 Task: Open Card Card0000000118 in Board Board0000000030 in Workspace WS0000000010 in Trello. Add Member ayush98111@gmail.com to Card Card0000000118 in Board Board0000000030 in Workspace WS0000000010 in Trello. Add Blue Label titled Label0000000118 to Card Card0000000118 in Board Board0000000030 in Workspace WS0000000010 in Trello. Add Checklist CL0000000118 to Card Card0000000118 in Board Board0000000030 in Workspace WS0000000010 in Trello. Add Dates with Start Date as Sep 01 2023 and Due Date as Sep 30 2023 to Card Card0000000118 in Board Board0000000030 in Workspace WS0000000010 in Trello
Action: Mouse moved to (560, 61)
Screenshot: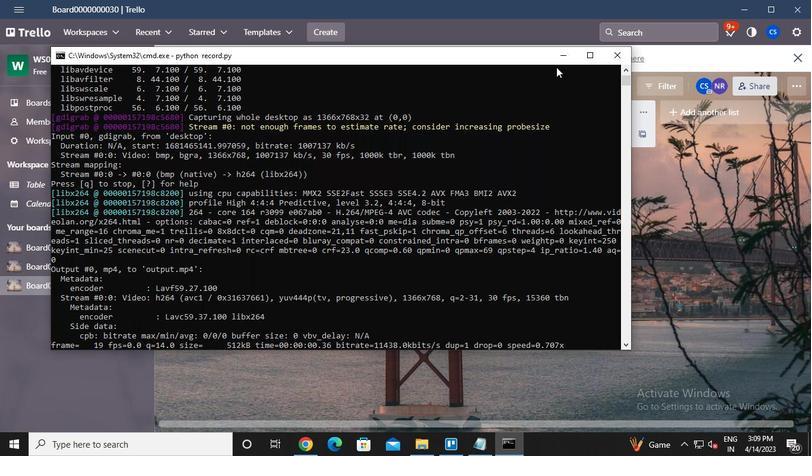 
Action: Mouse pressed left at (560, 61)
Screenshot: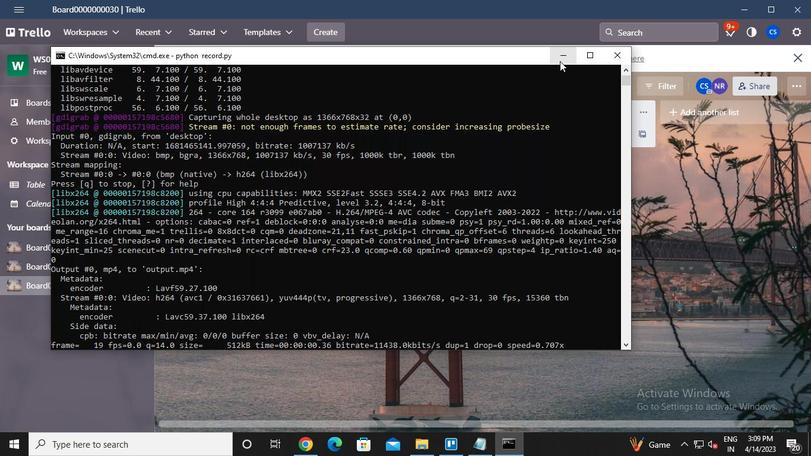
Action: Mouse moved to (251, 210)
Screenshot: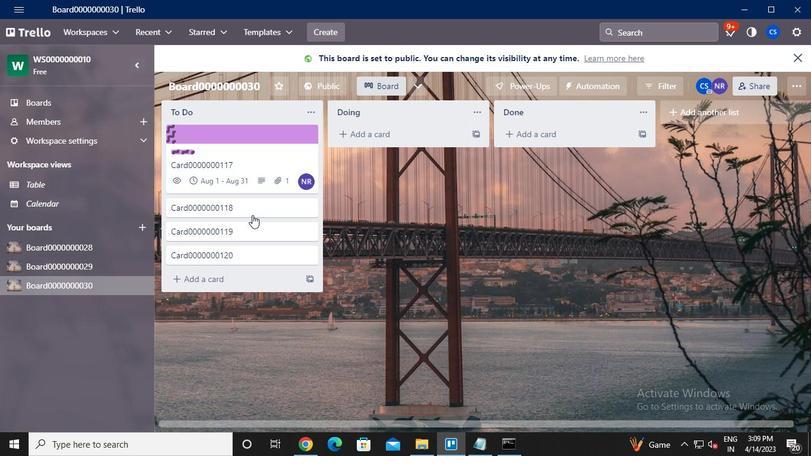 
Action: Mouse pressed left at (251, 210)
Screenshot: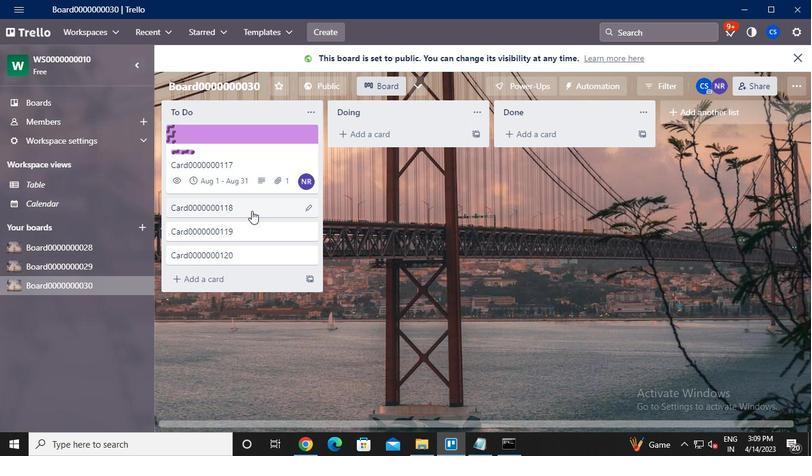 
Action: Mouse moved to (564, 155)
Screenshot: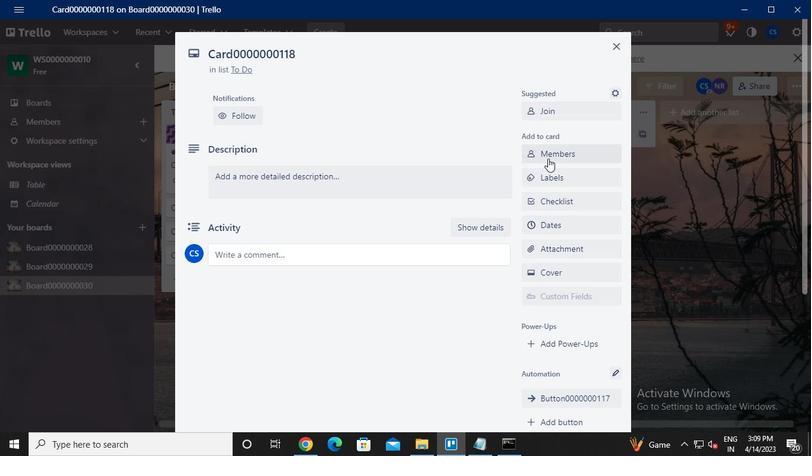 
Action: Mouse pressed left at (564, 155)
Screenshot: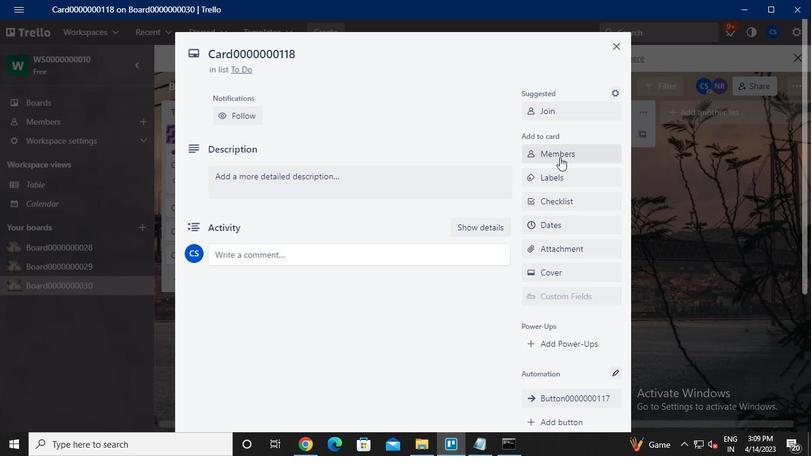 
Action: Mouse moved to (443, 167)
Screenshot: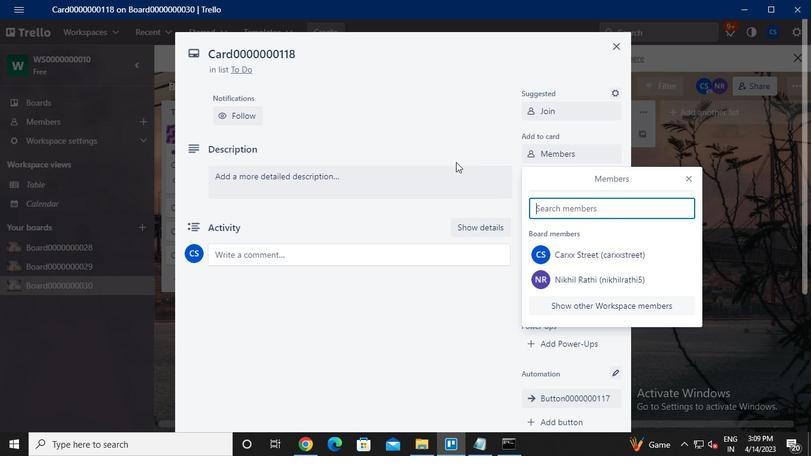 
Action: Keyboard Key.caps_lock
Screenshot: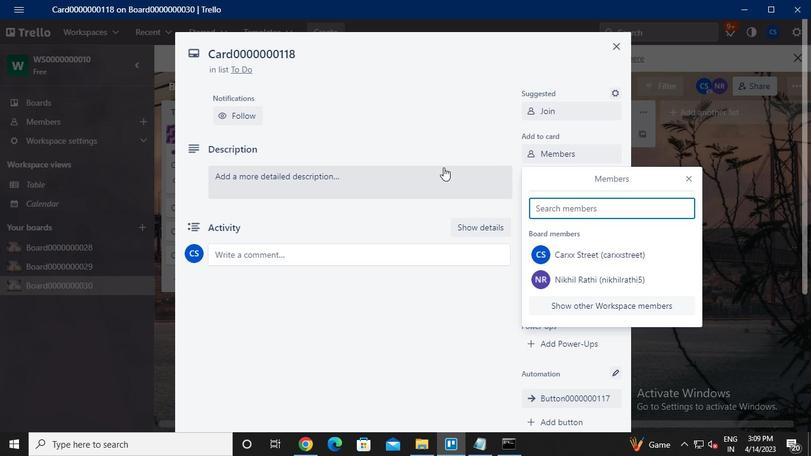 
Action: Keyboard Key.caps_lock
Screenshot: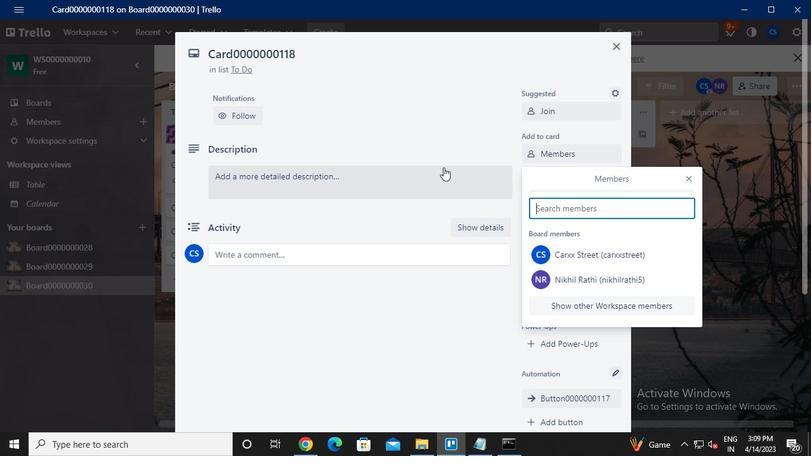 
Action: Keyboard a
Screenshot: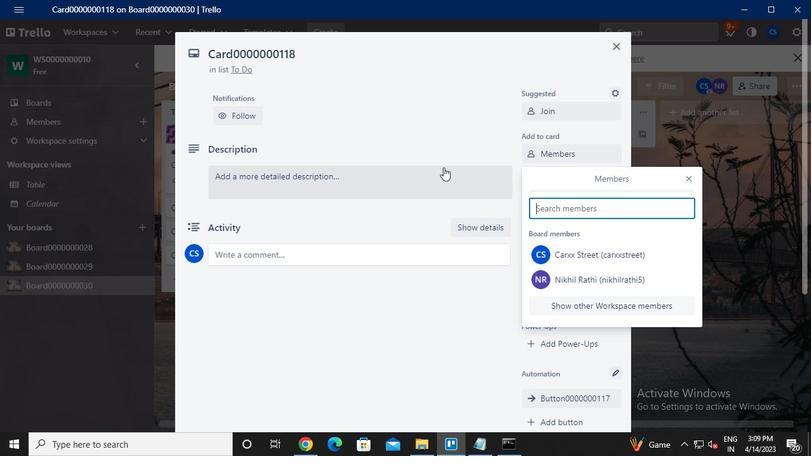 
Action: Keyboard y
Screenshot: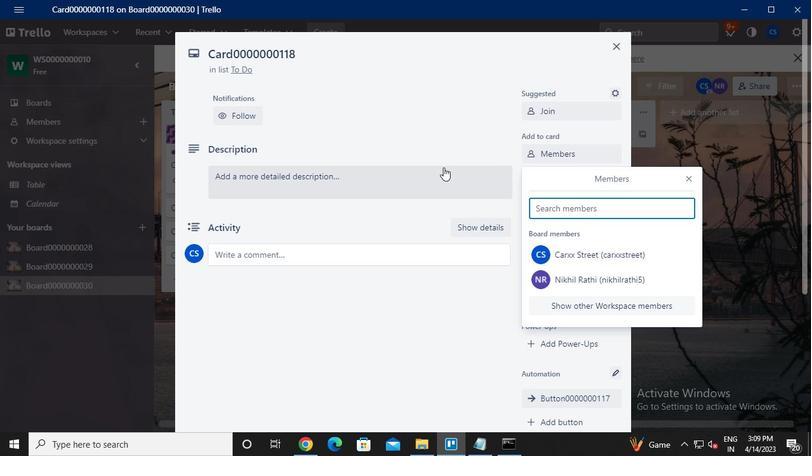 
Action: Keyboard u
Screenshot: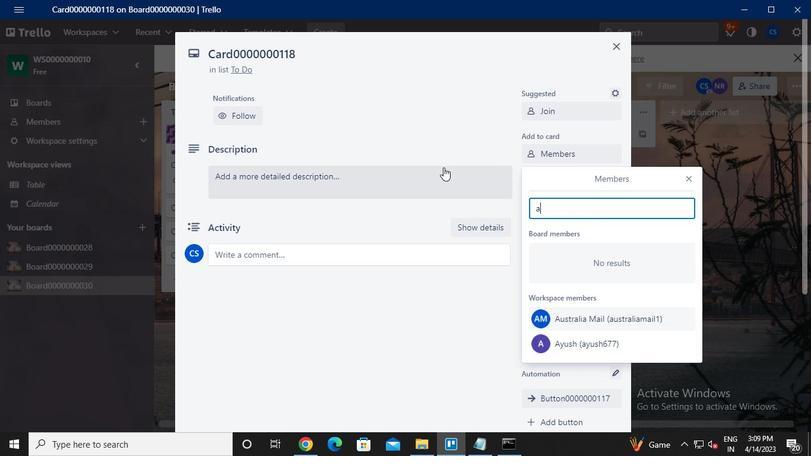 
Action: Keyboard s
Screenshot: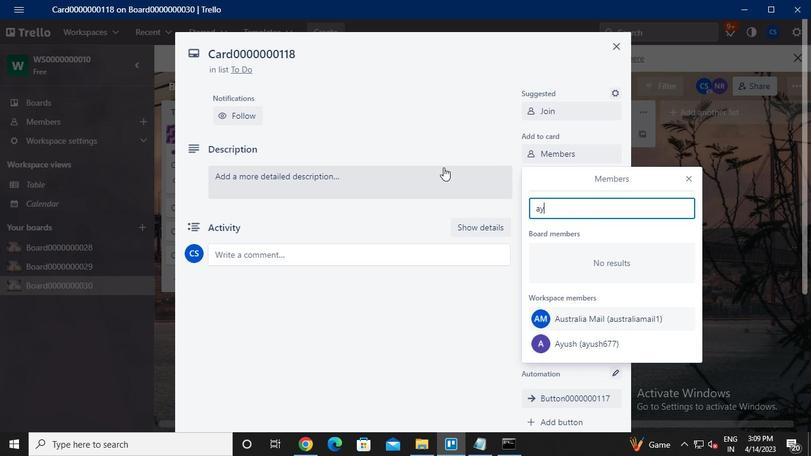 
Action: Keyboard h
Screenshot: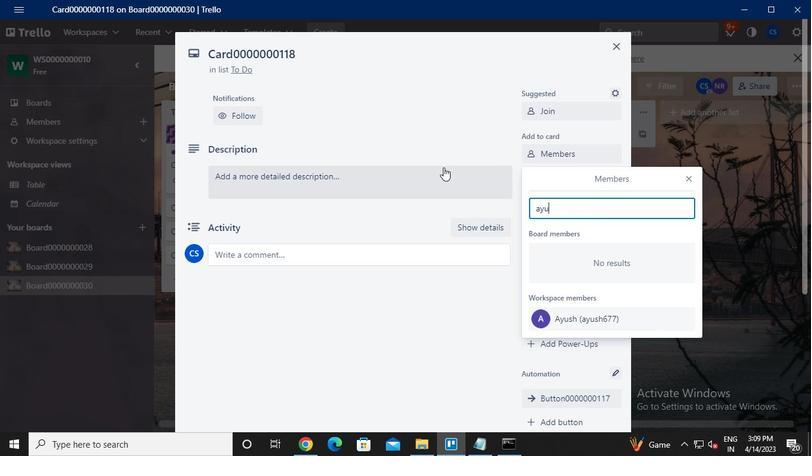 
Action: Keyboard <105>
Screenshot: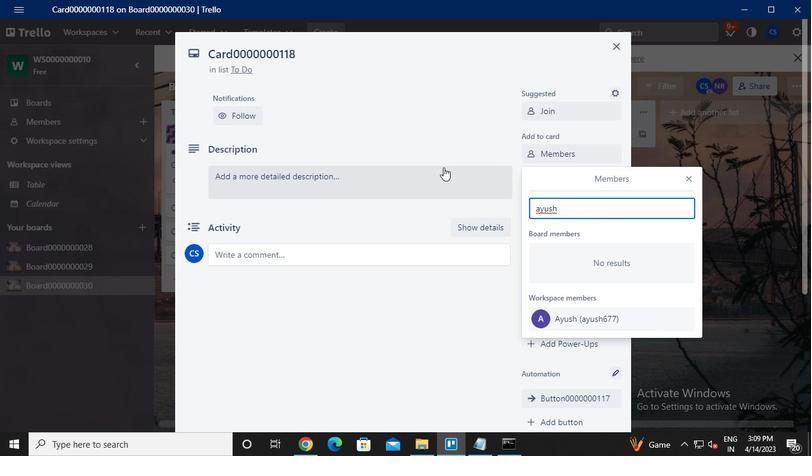 
Action: Keyboard <104>
Screenshot: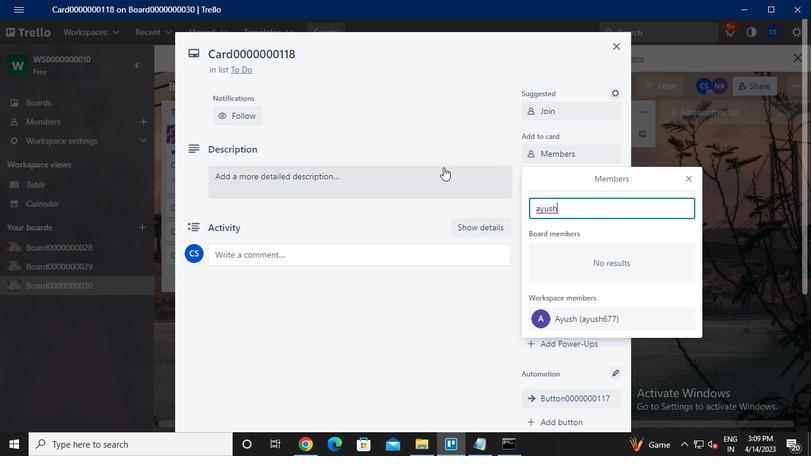 
Action: Keyboard <97>
Screenshot: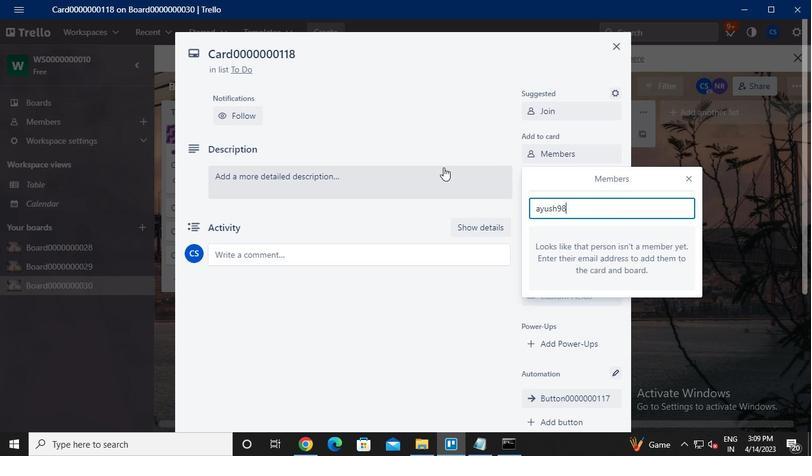 
Action: Keyboard <97>
Screenshot: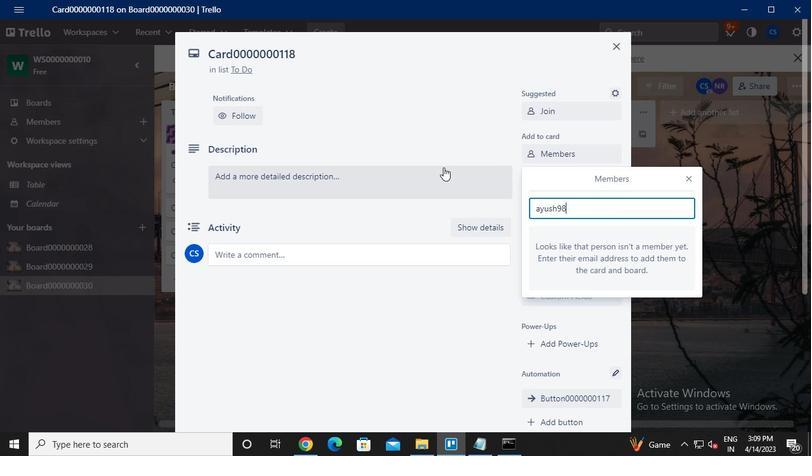 
Action: Keyboard <97>
Screenshot: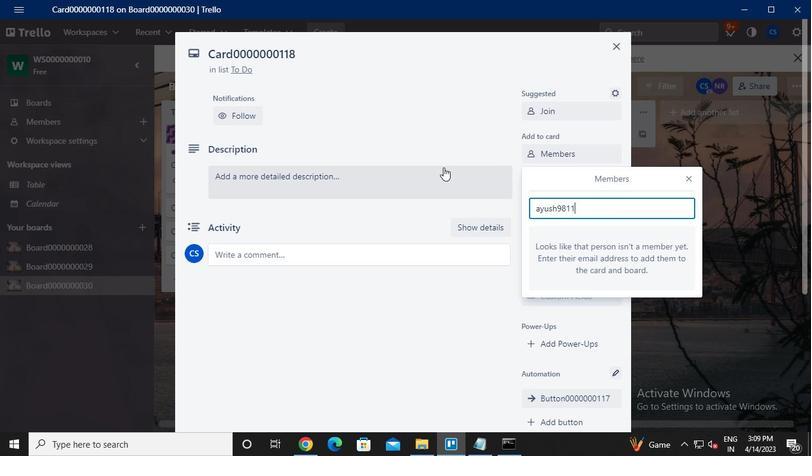 
Action: Keyboard Key.shift
Screenshot: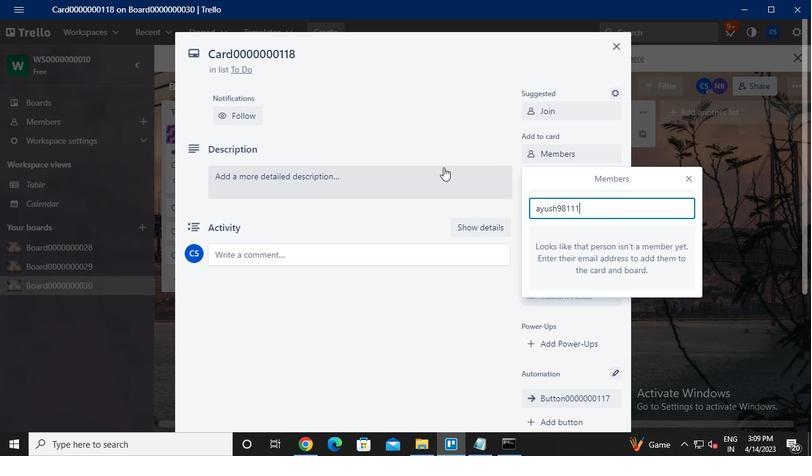 
Action: Keyboard @
Screenshot: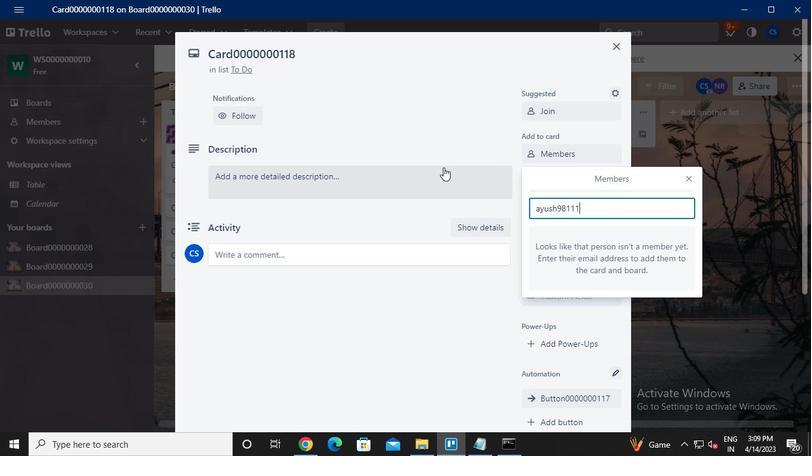 
Action: Keyboard g
Screenshot: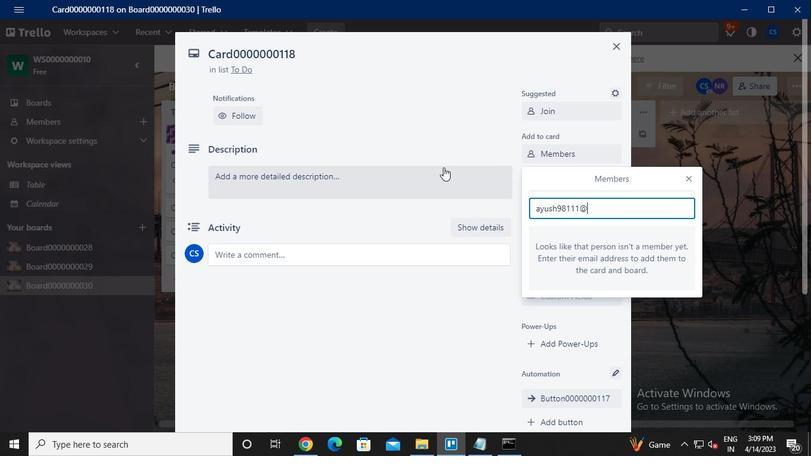 
Action: Keyboard m
Screenshot: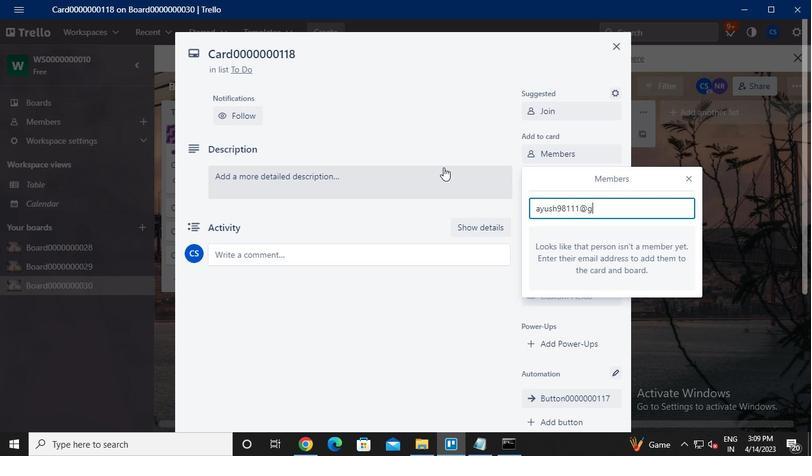 
Action: Keyboard a
Screenshot: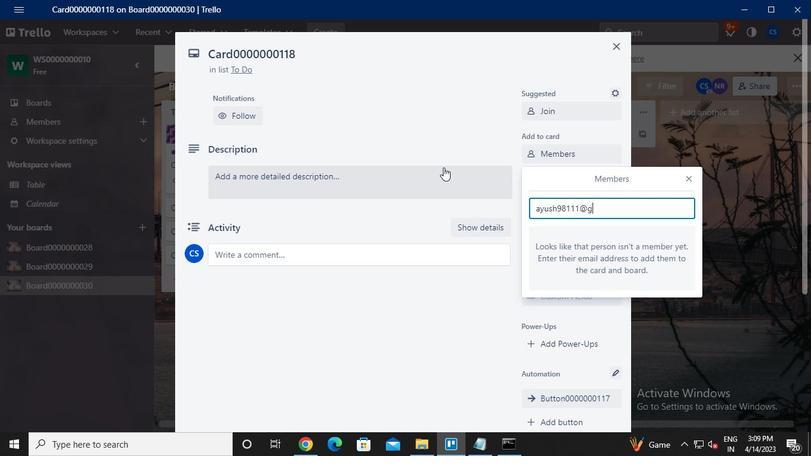 
Action: Keyboard i
Screenshot: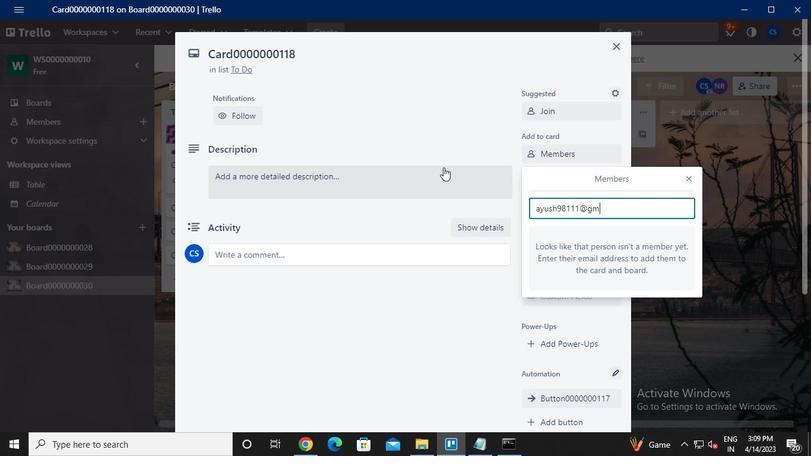 
Action: Keyboard l
Screenshot: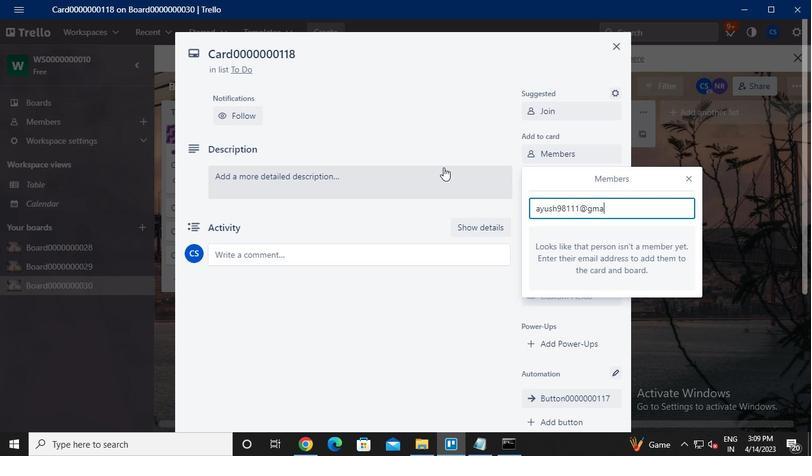 
Action: Keyboard .
Screenshot: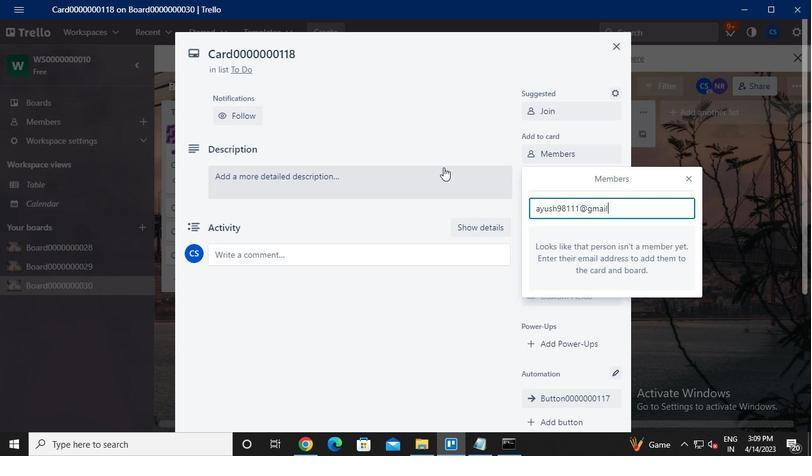 
Action: Keyboard c
Screenshot: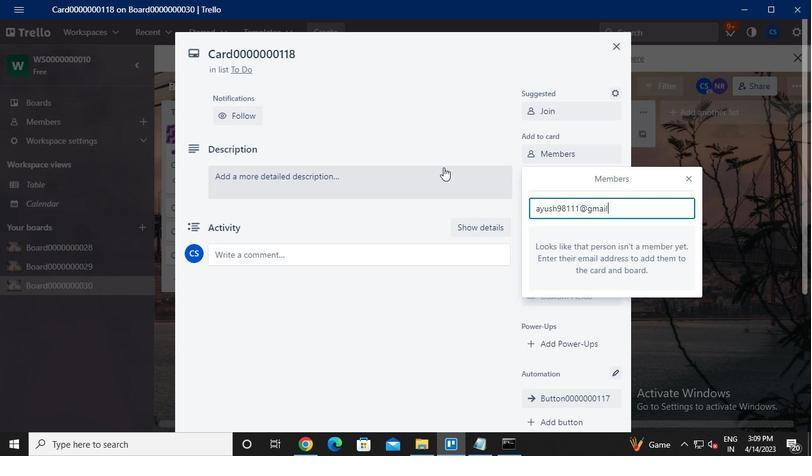 
Action: Keyboard o
Screenshot: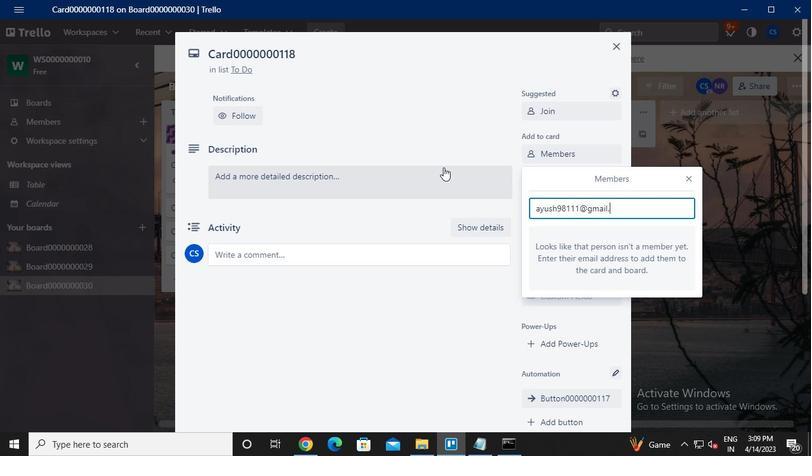 
Action: Keyboard m
Screenshot: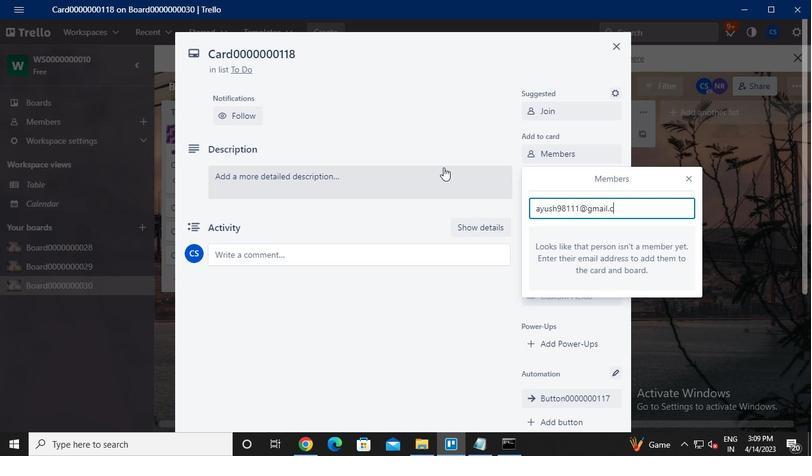 
Action: Mouse moved to (580, 302)
Screenshot: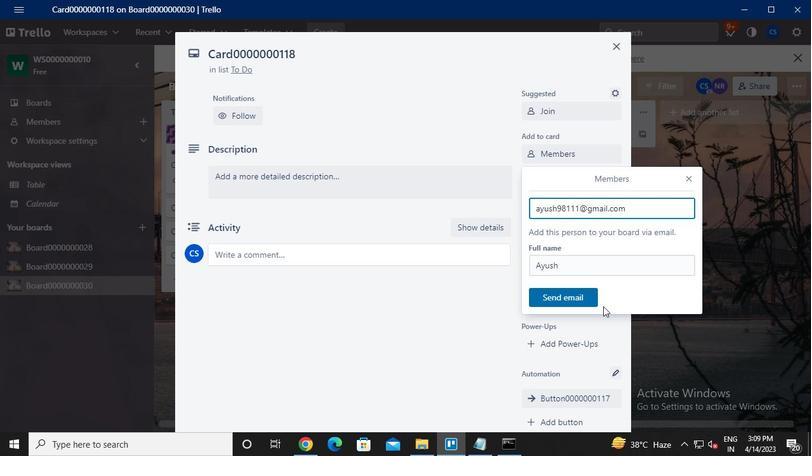 
Action: Mouse pressed left at (580, 302)
Screenshot: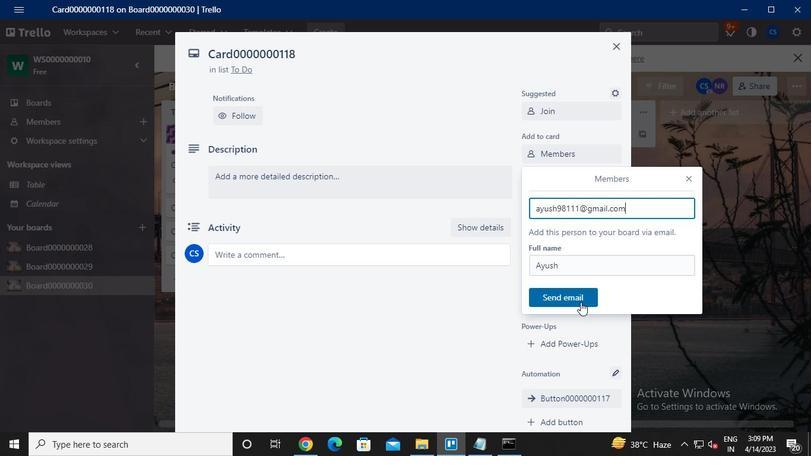 
Action: Mouse moved to (565, 177)
Screenshot: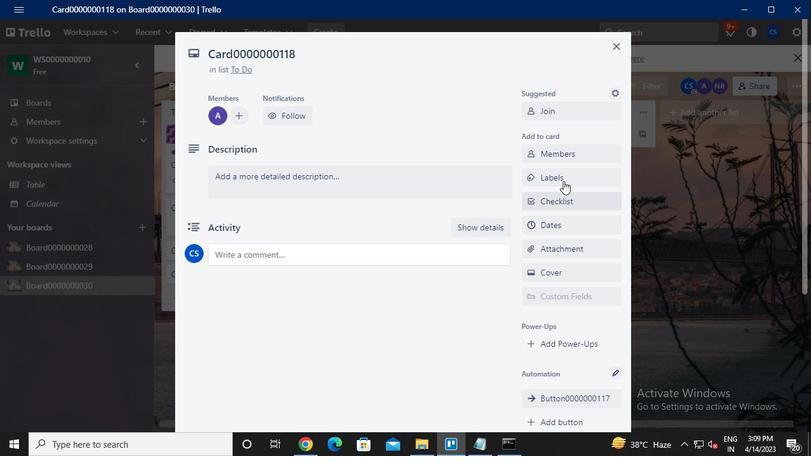 
Action: Mouse pressed left at (565, 177)
Screenshot: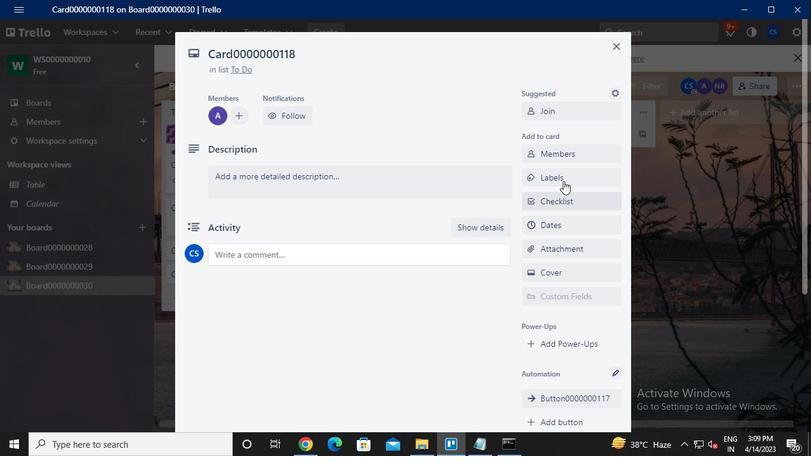 
Action: Mouse moved to (592, 291)
Screenshot: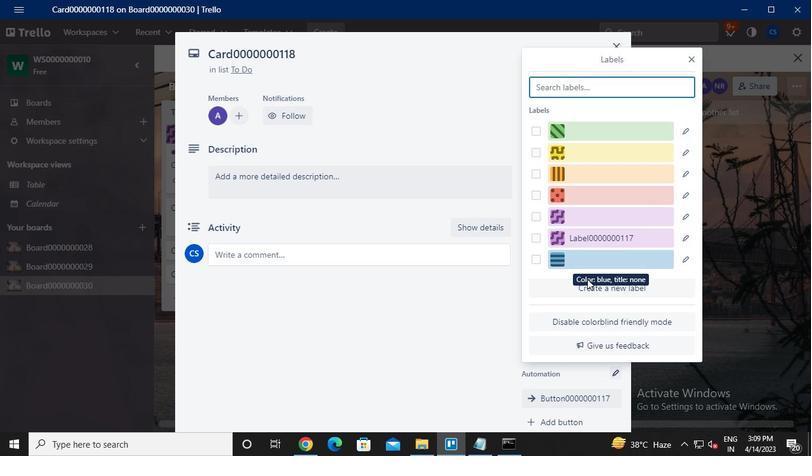 
Action: Mouse pressed left at (592, 291)
Screenshot: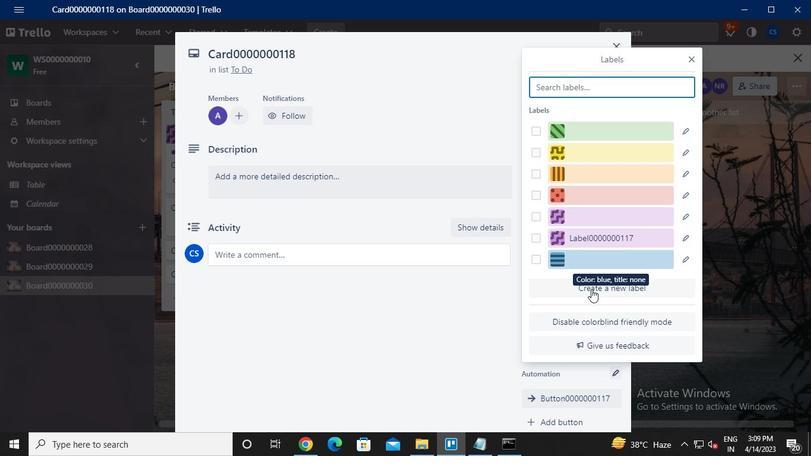 
Action: Mouse moved to (551, 293)
Screenshot: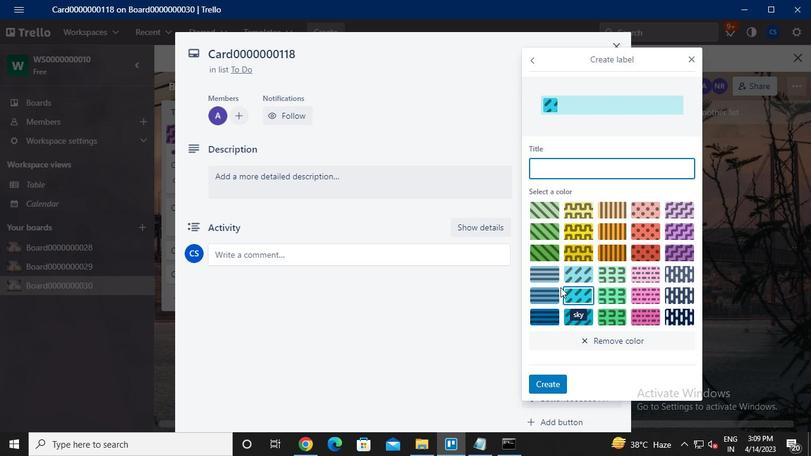 
Action: Mouse pressed left at (551, 293)
Screenshot: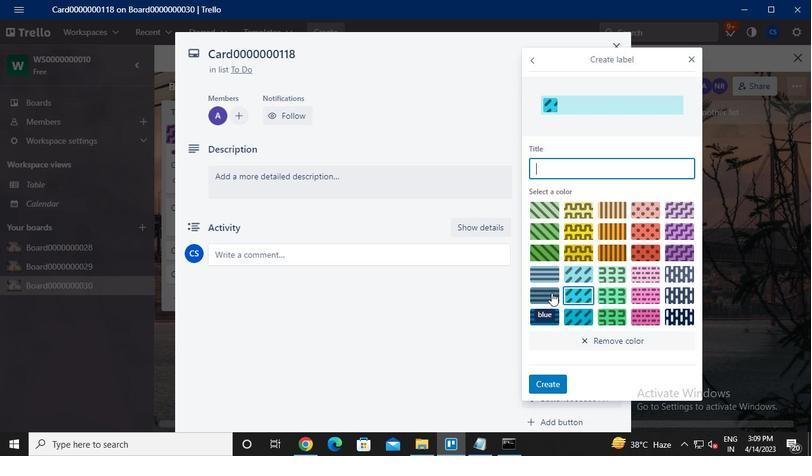 
Action: Mouse moved to (577, 173)
Screenshot: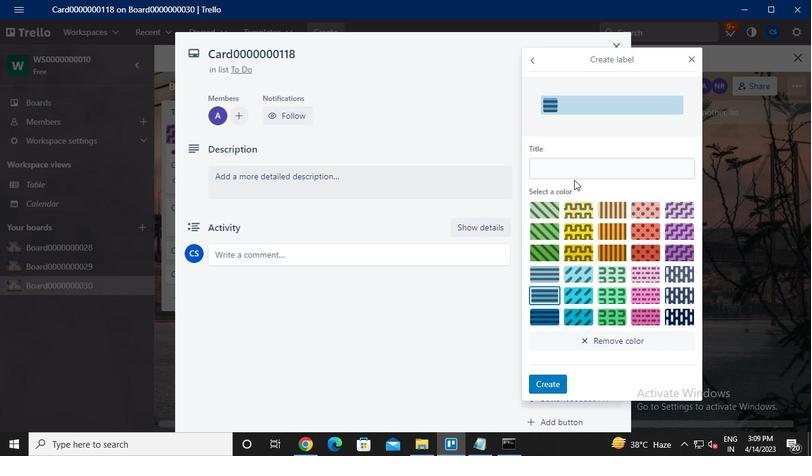 
Action: Mouse pressed left at (577, 173)
Screenshot: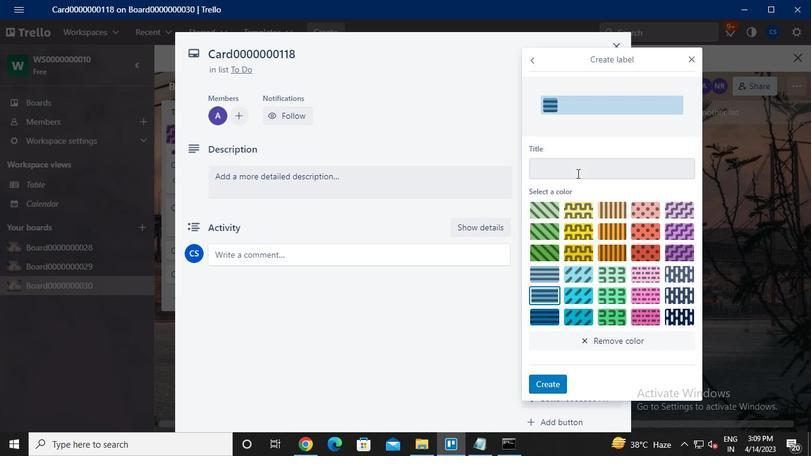 
Action: Keyboard Key.caps_lock
Screenshot: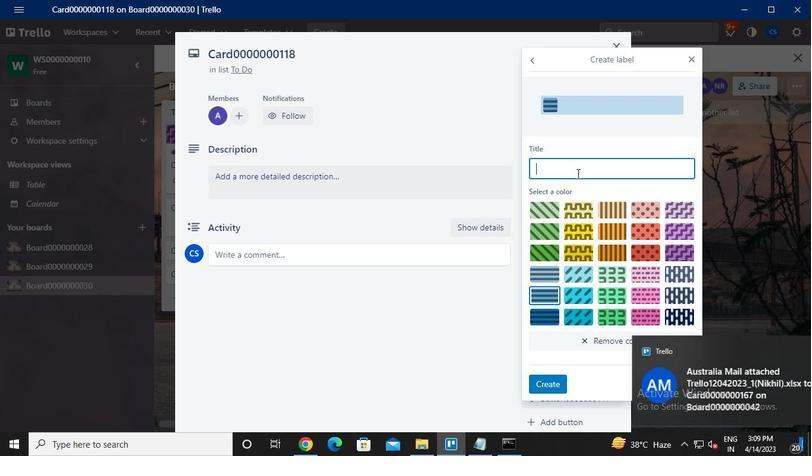 
Action: Keyboard m
Screenshot: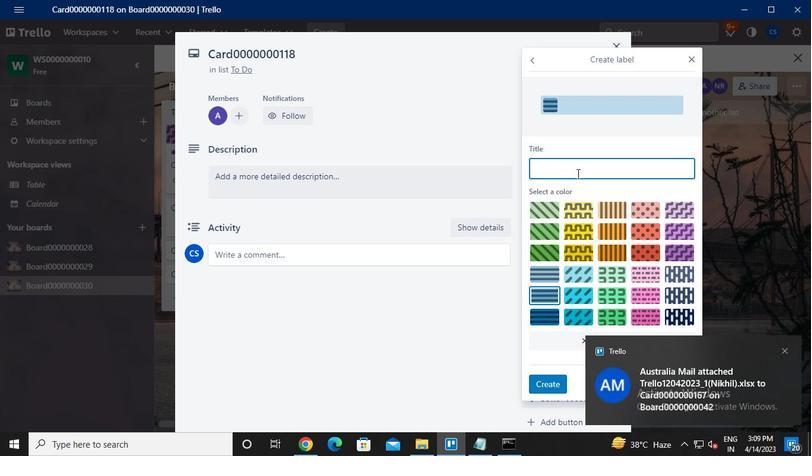 
Action: Keyboard Key.caps_lock
Screenshot: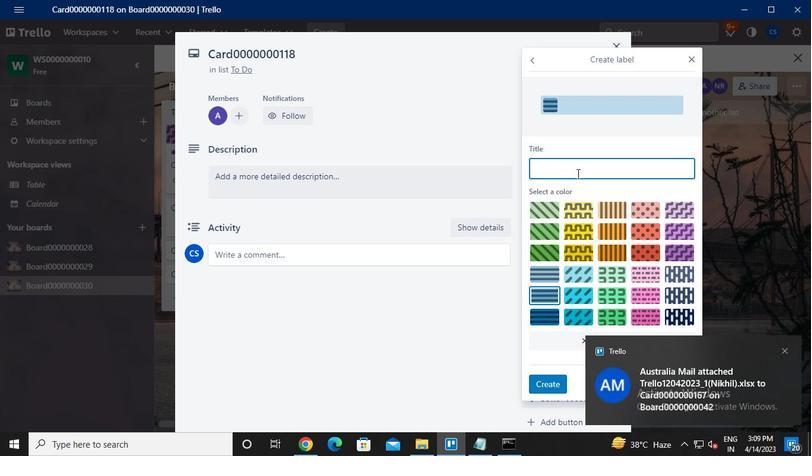 
Action: Keyboard Key.backspace
Screenshot: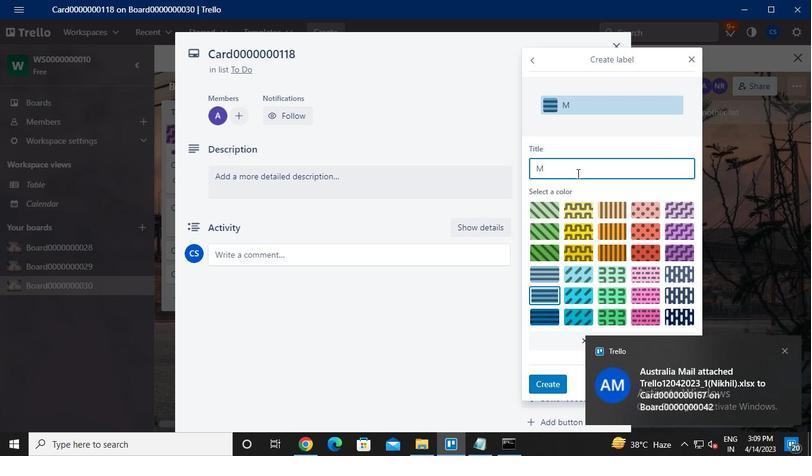 
Action: Keyboard Key.caps_lock
Screenshot: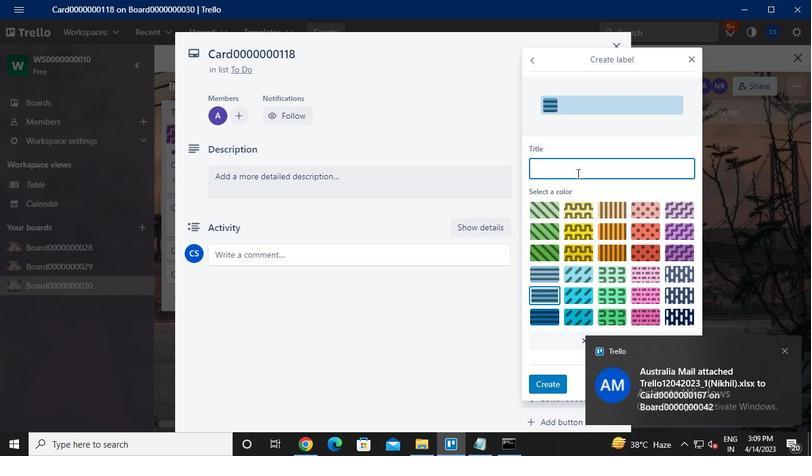 
Action: Keyboard l
Screenshot: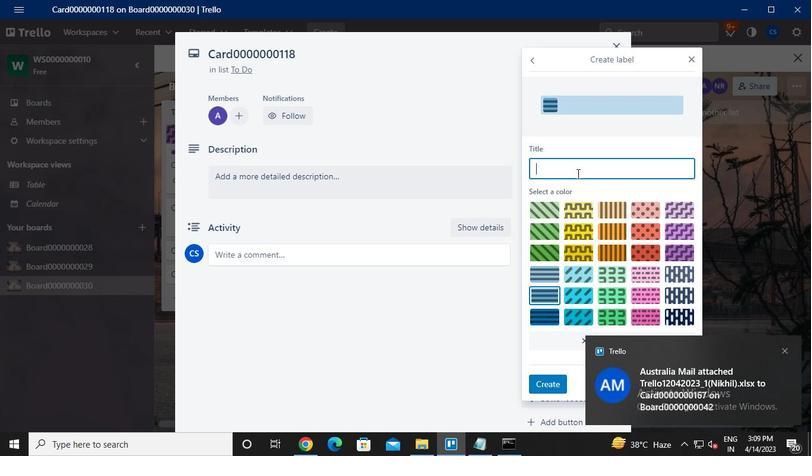 
Action: Keyboard Key.caps_lock
Screenshot: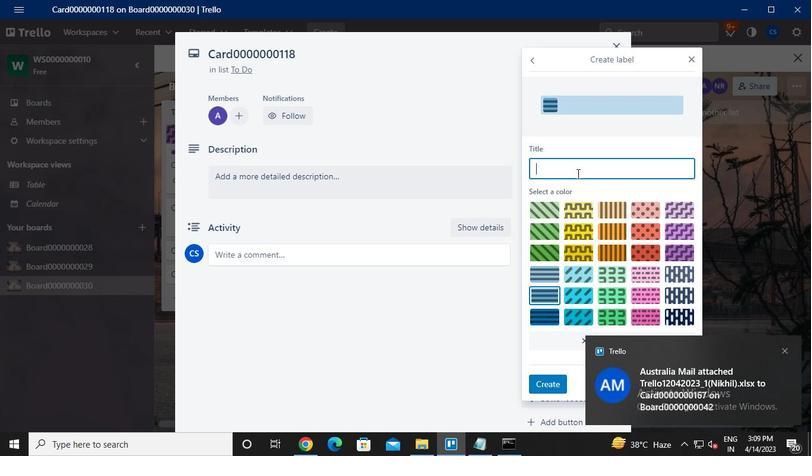 
Action: Keyboard a
Screenshot: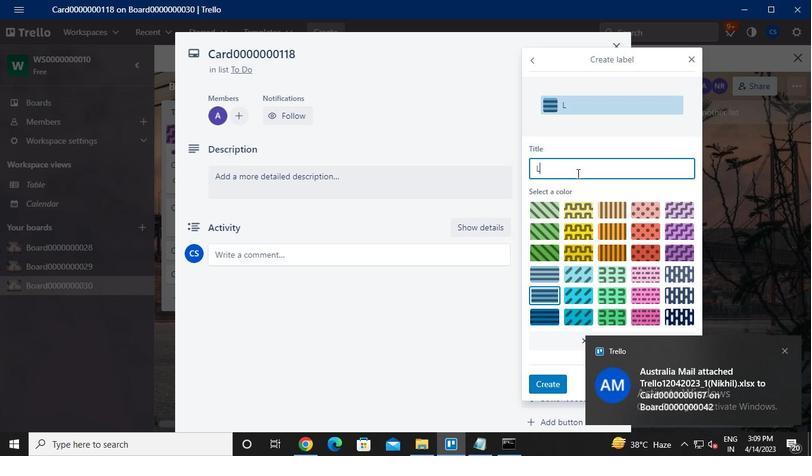 
Action: Keyboard b
Screenshot: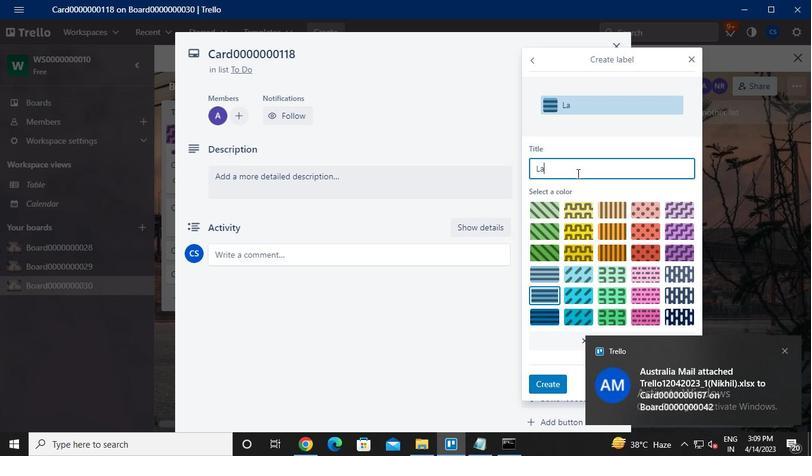 
Action: Keyboard e
Screenshot: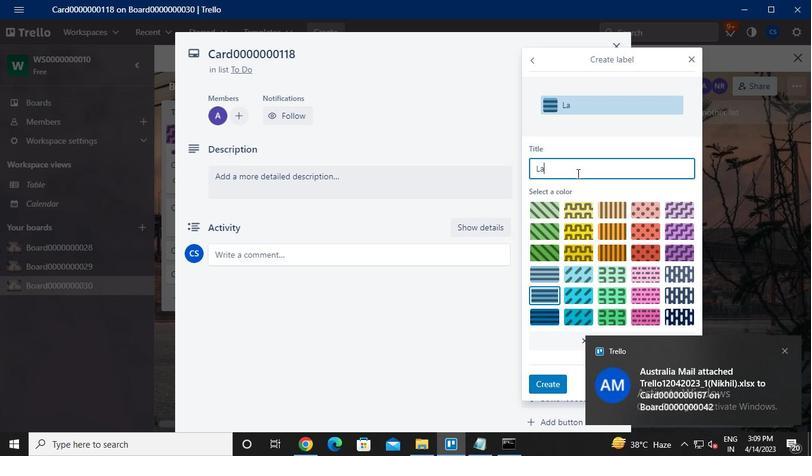 
Action: Keyboard l
Screenshot: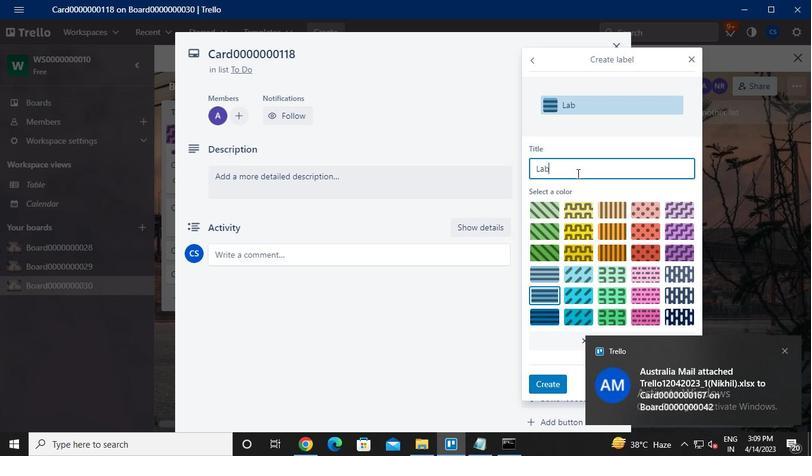 
Action: Keyboard <96>
Screenshot: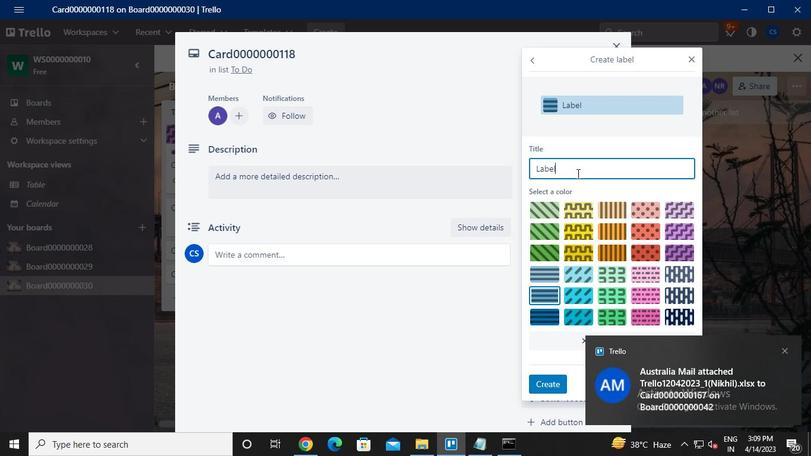 
Action: Keyboard <96>
Screenshot: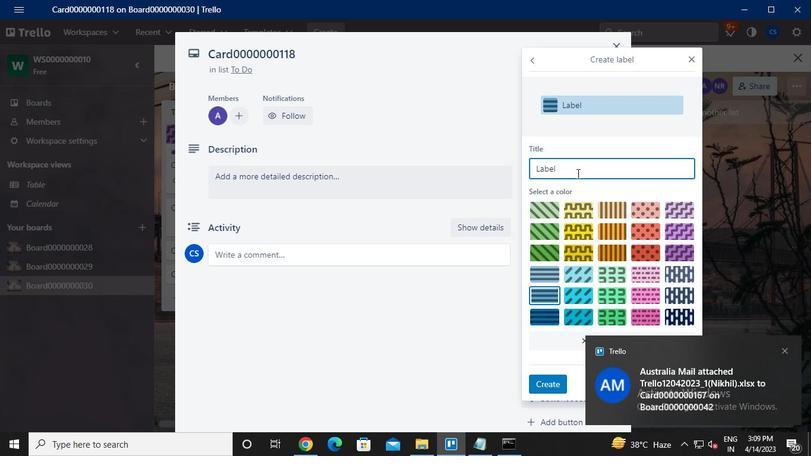 
Action: Keyboard <96>
Screenshot: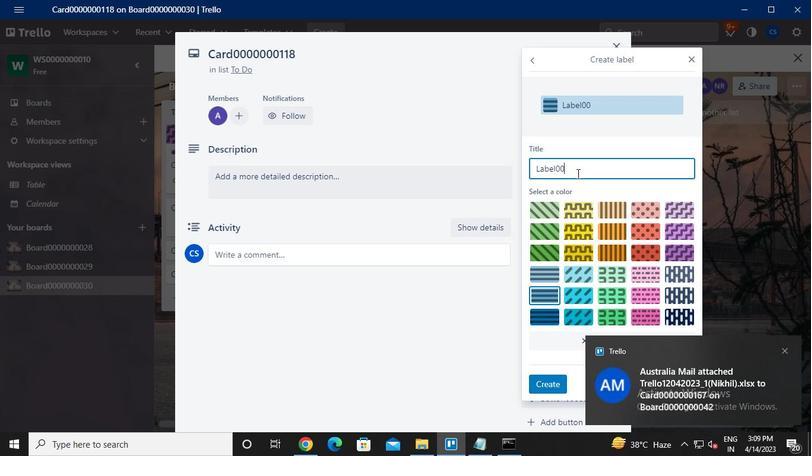 
Action: Keyboard <96>
Screenshot: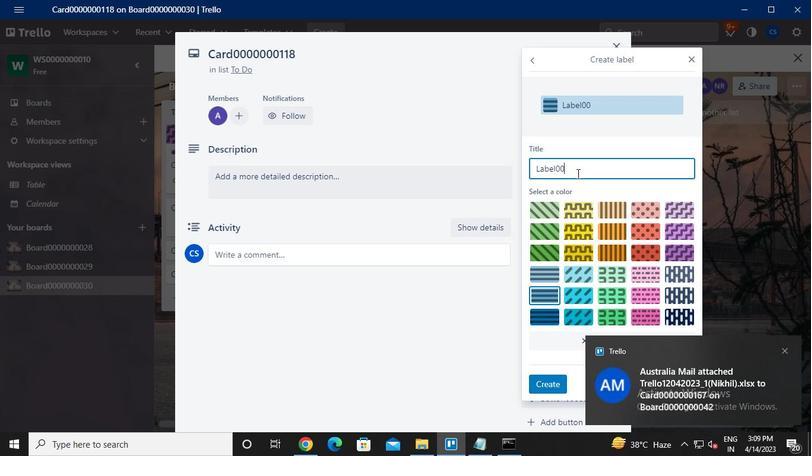 
Action: Keyboard <96>
Screenshot: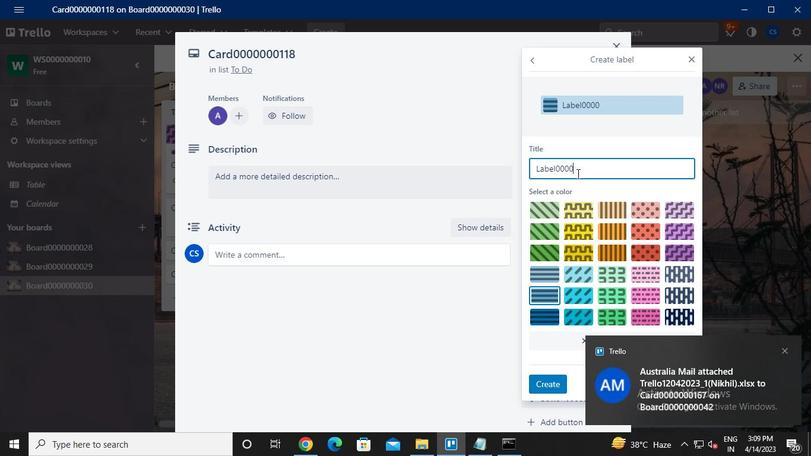 
Action: Keyboard <96>
Screenshot: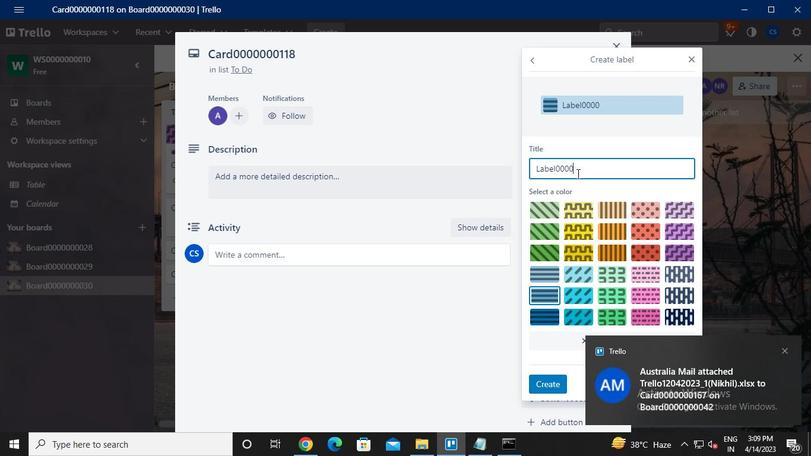 
Action: Keyboard <96>
Screenshot: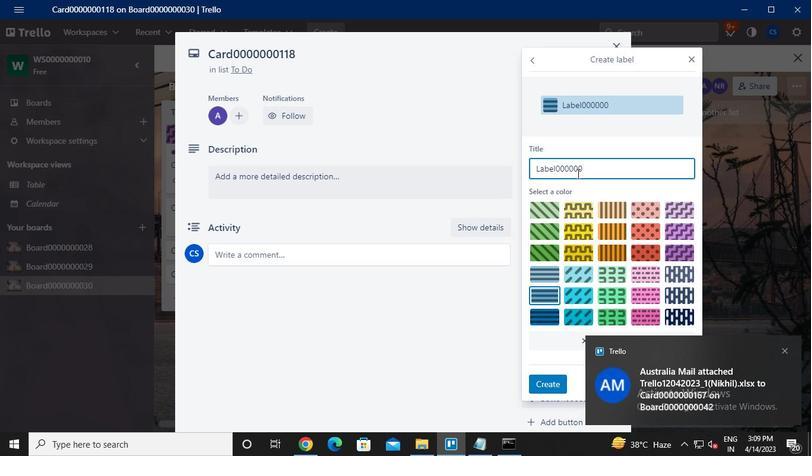 
Action: Keyboard <97>
Screenshot: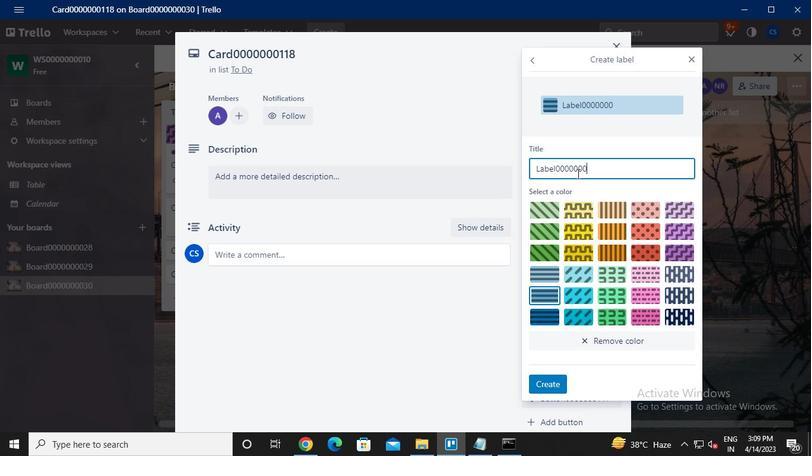 
Action: Keyboard <97>
Screenshot: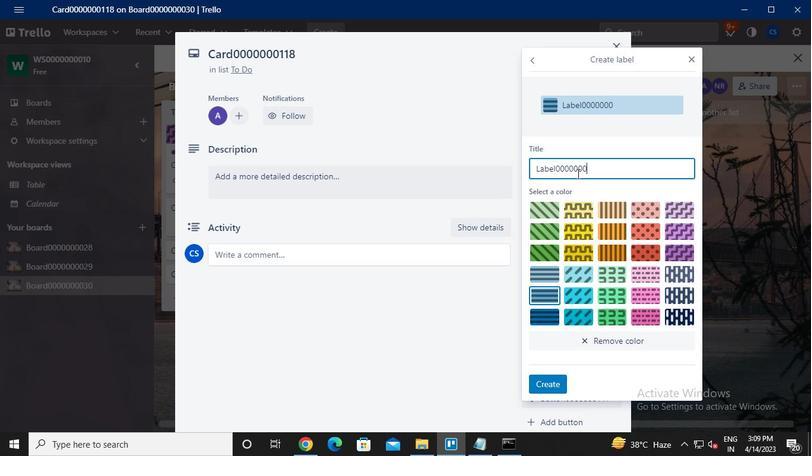 
Action: Keyboard <104>
Screenshot: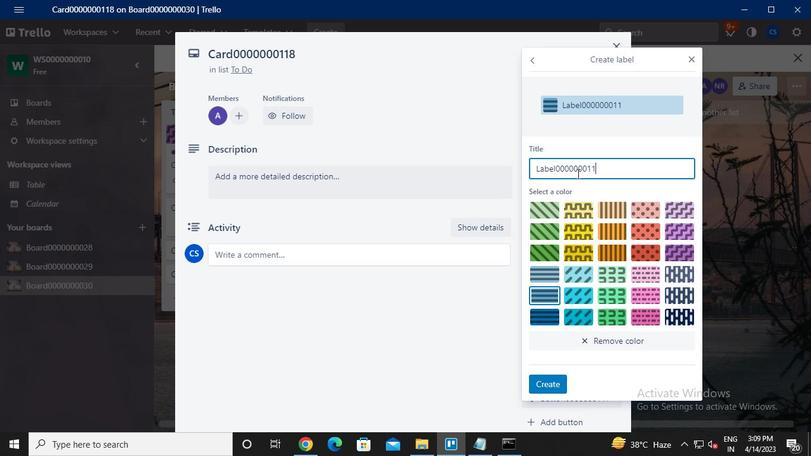 
Action: Mouse moved to (554, 378)
Screenshot: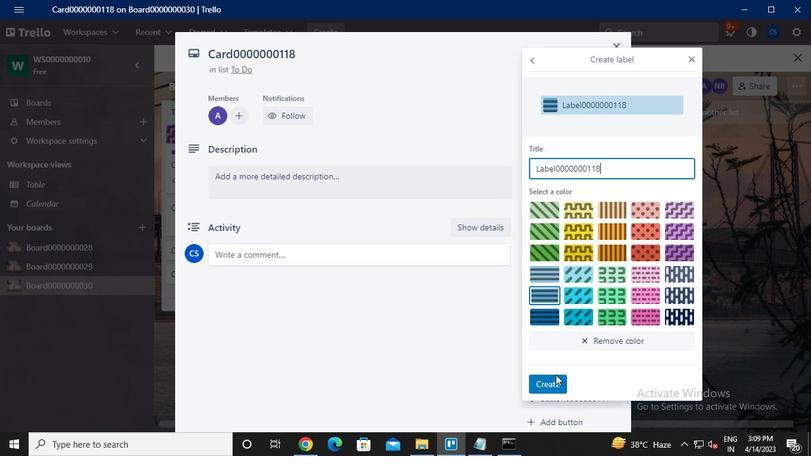
Action: Mouse pressed left at (554, 378)
Screenshot: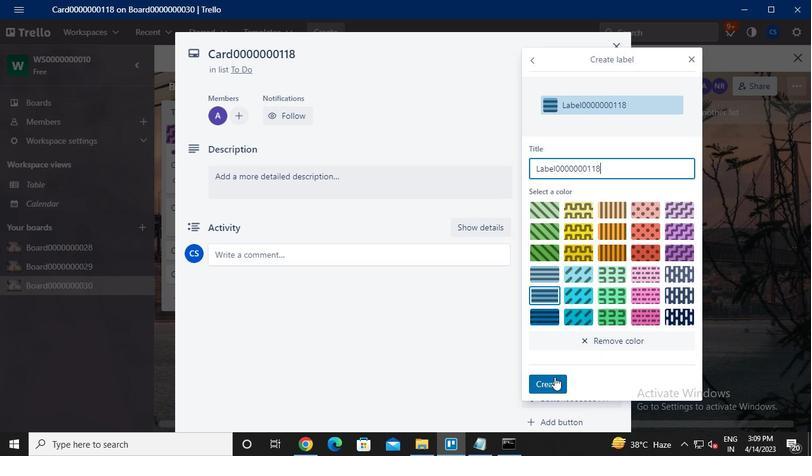 
Action: Mouse moved to (691, 57)
Screenshot: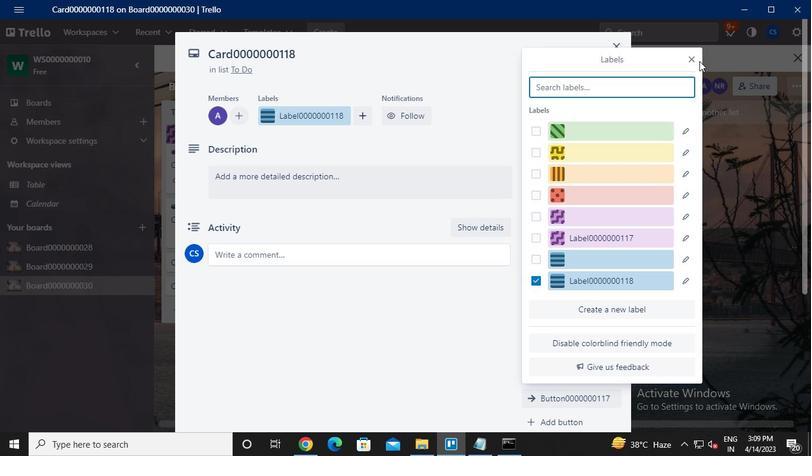 
Action: Mouse pressed left at (691, 57)
Screenshot: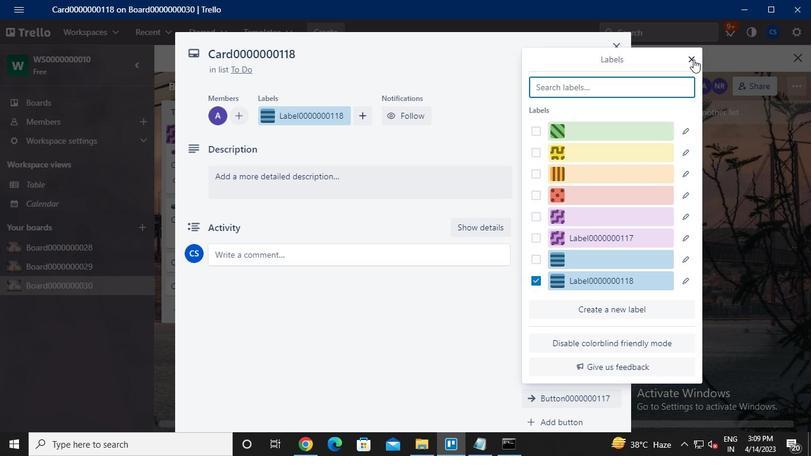 
Action: Mouse moved to (560, 203)
Screenshot: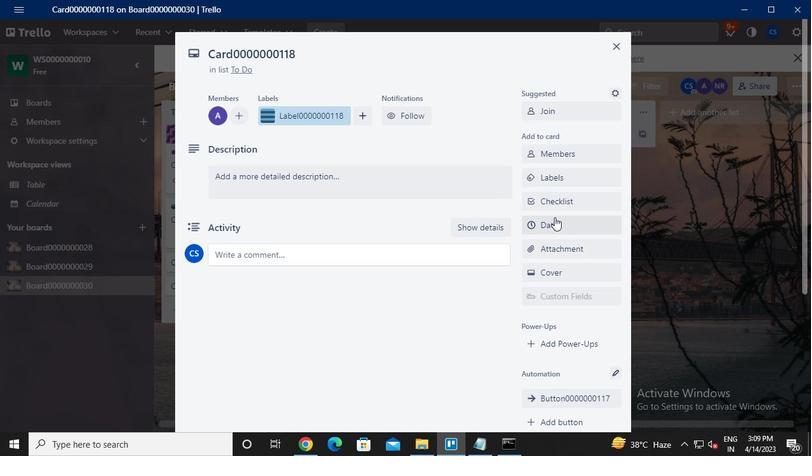 
Action: Mouse pressed left at (560, 203)
Screenshot: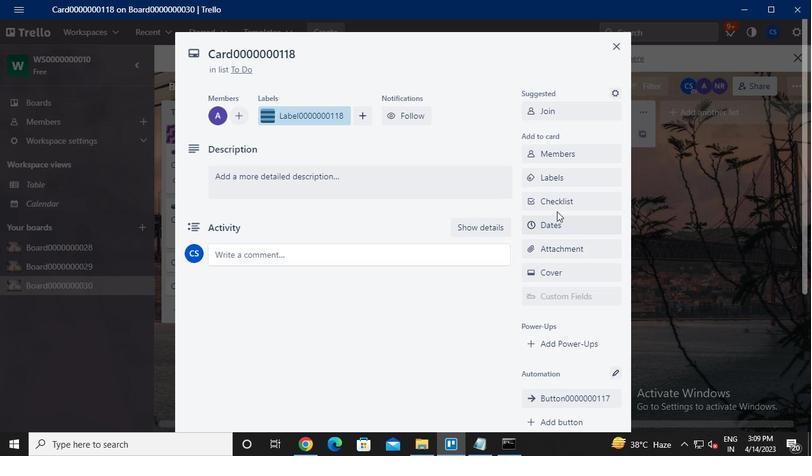 
Action: Mouse moved to (567, 210)
Screenshot: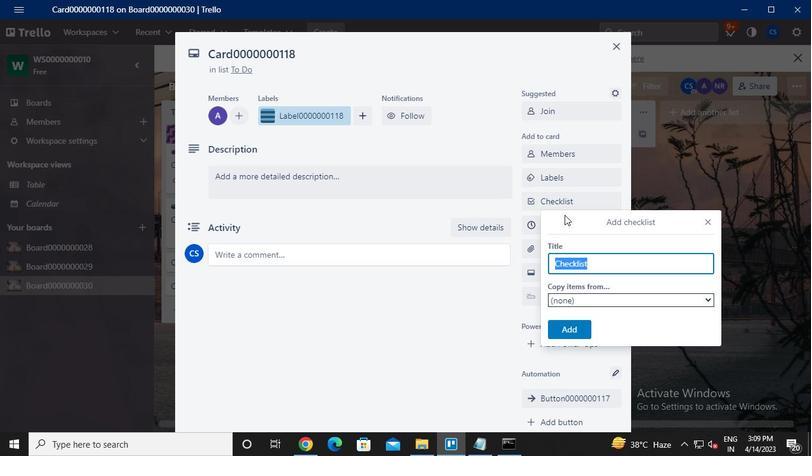 
Action: Keyboard Key.caps_lock
Screenshot: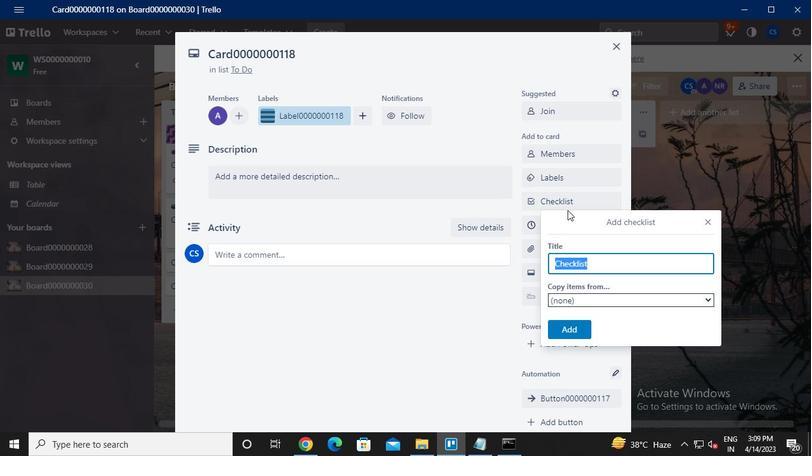 
Action: Keyboard c
Screenshot: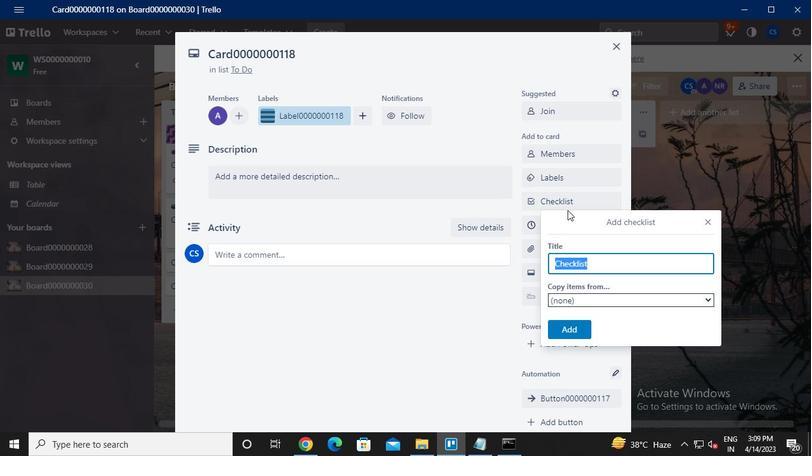
Action: Keyboard l
Screenshot: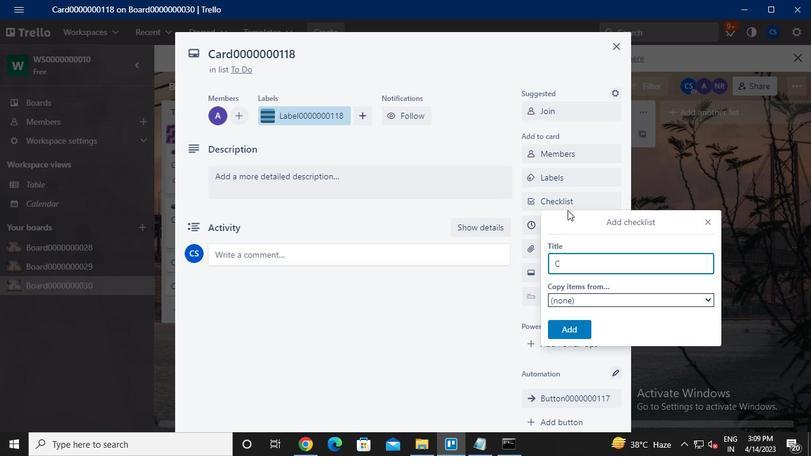 
Action: Keyboard <96>
Screenshot: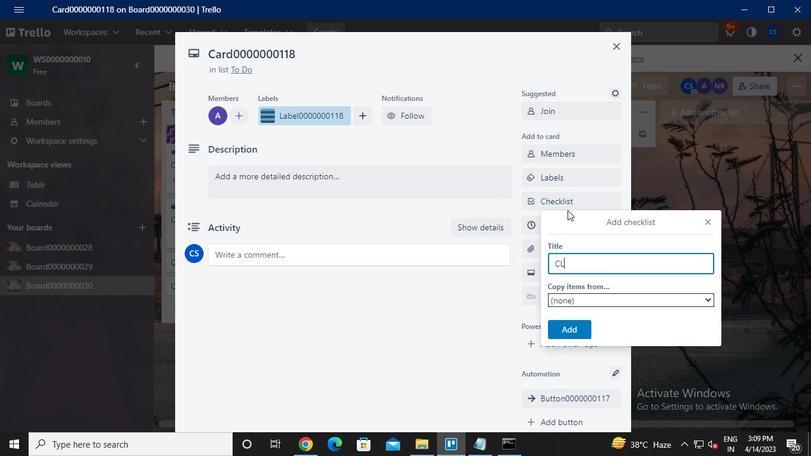 
Action: Keyboard <96>
Screenshot: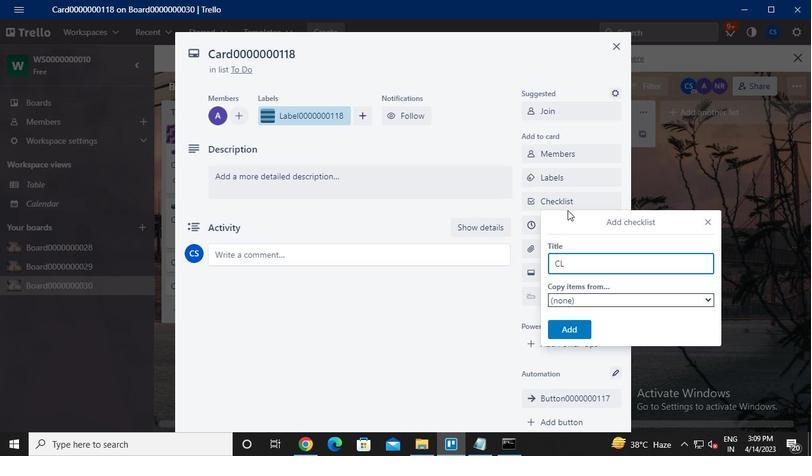 
Action: Keyboard <96>
Screenshot: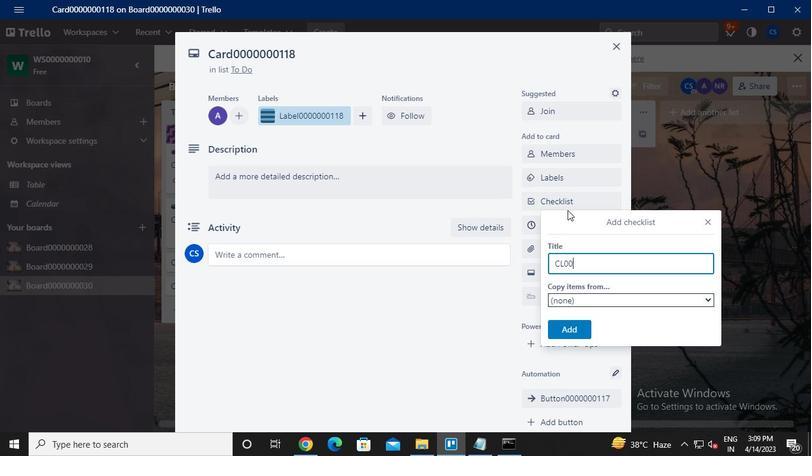 
Action: Keyboard <96>
Screenshot: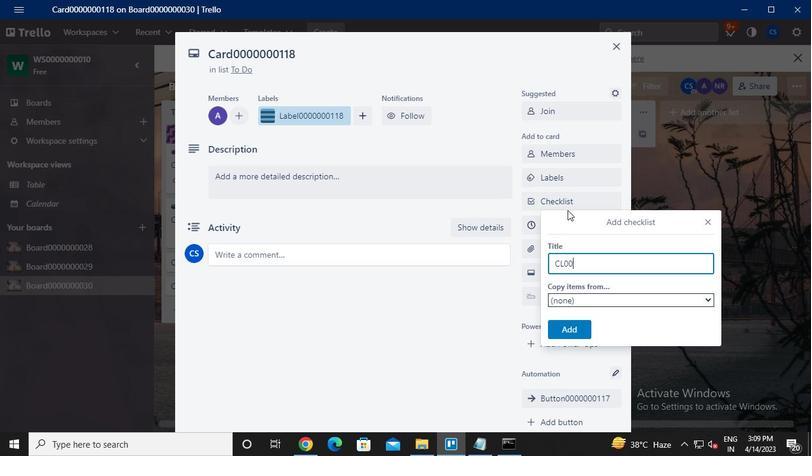 
Action: Keyboard <96>
Screenshot: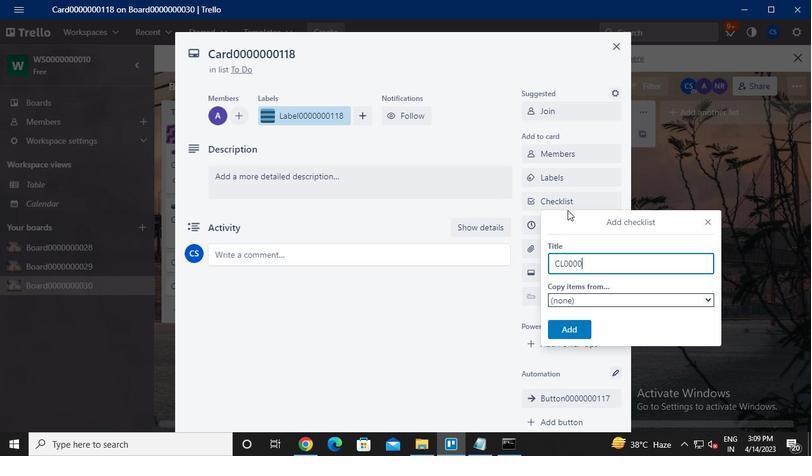 
Action: Keyboard <96>
Screenshot: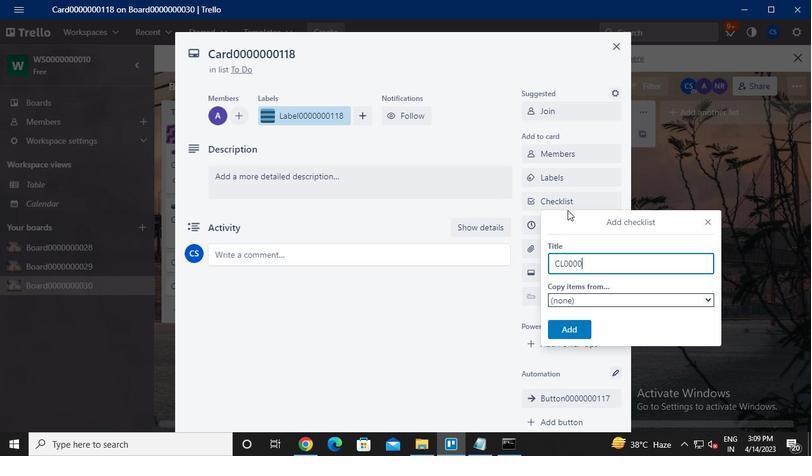 
Action: Mouse moved to (567, 209)
Screenshot: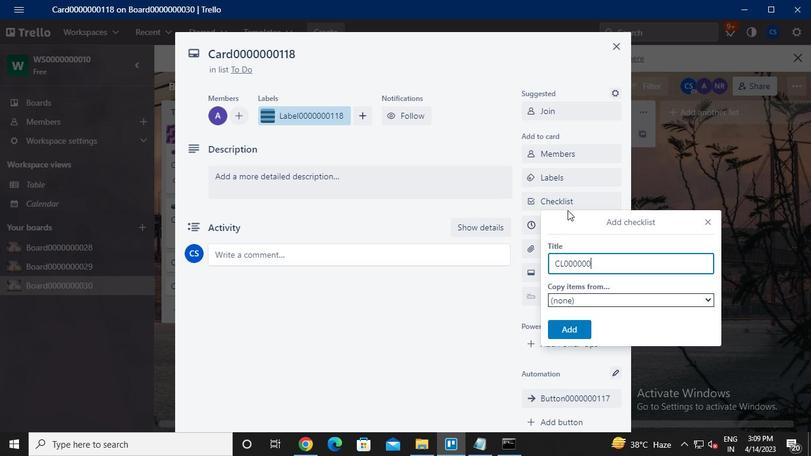 
Action: Keyboard <96>
Screenshot: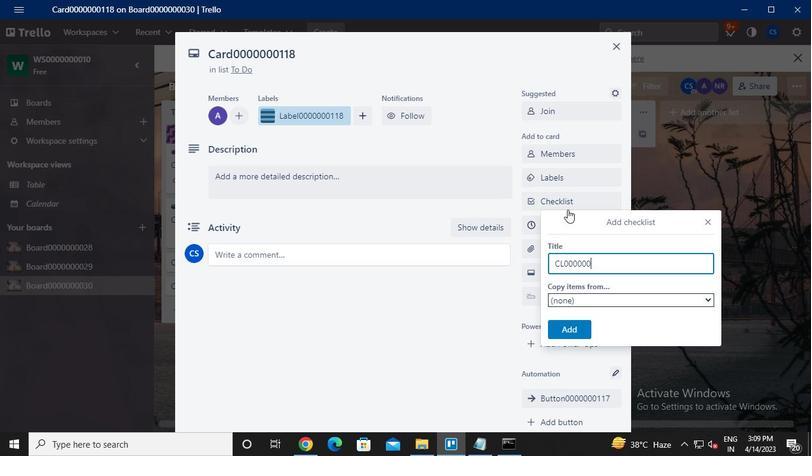 
Action: Keyboard <97>
Screenshot: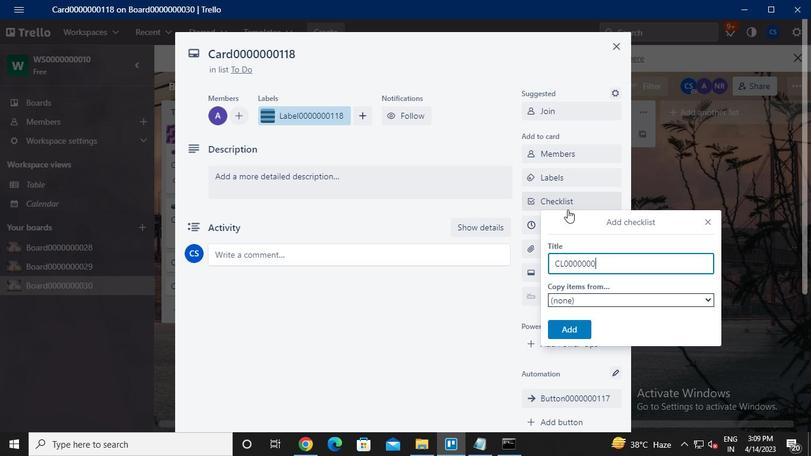 
Action: Keyboard <97>
Screenshot: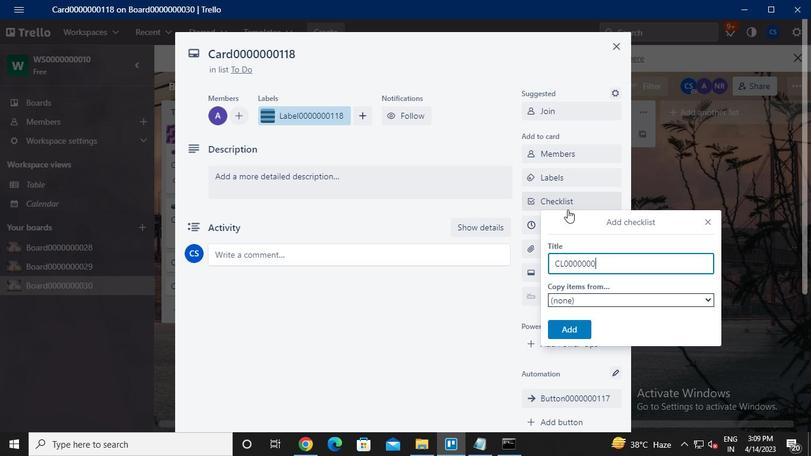 
Action: Keyboard <104>
Screenshot: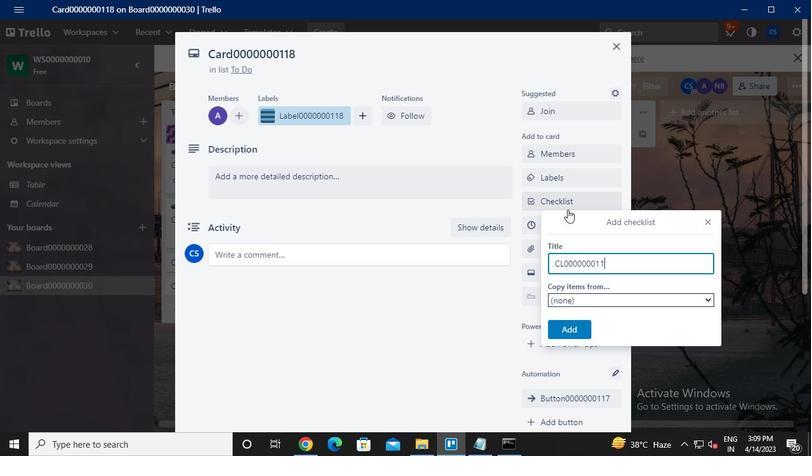 
Action: Mouse moved to (574, 328)
Screenshot: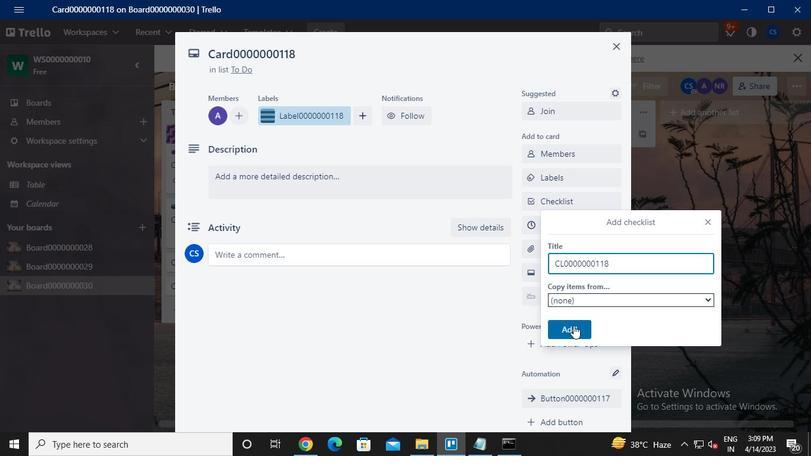 
Action: Mouse pressed left at (574, 328)
Screenshot: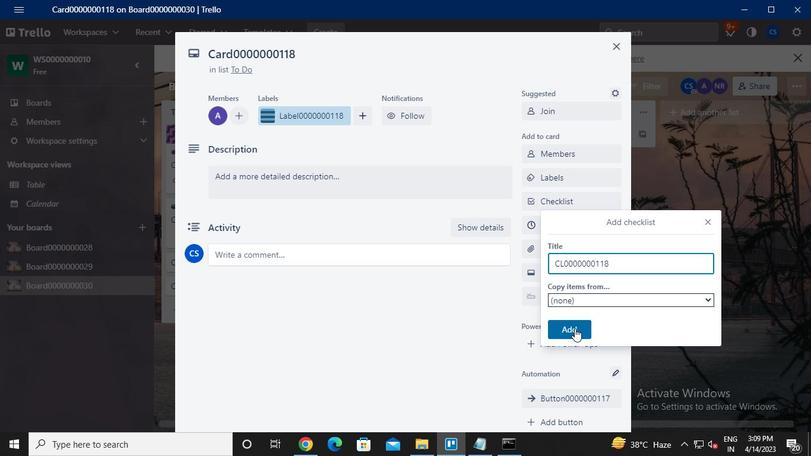 
Action: Mouse moved to (566, 222)
Screenshot: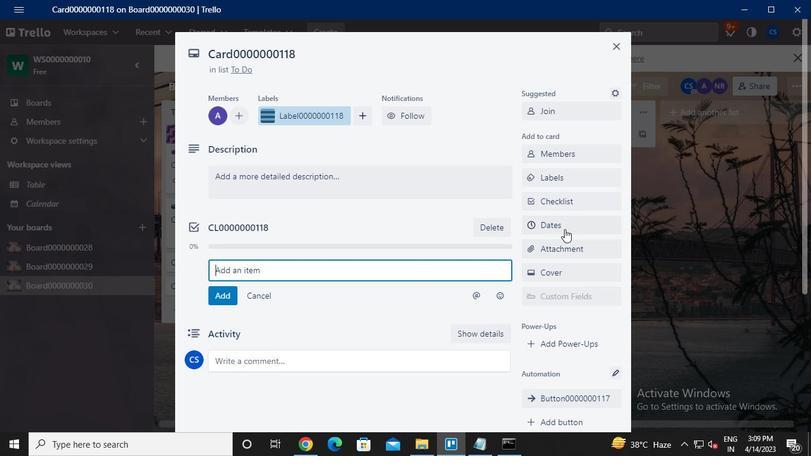 
Action: Mouse pressed left at (566, 222)
Screenshot: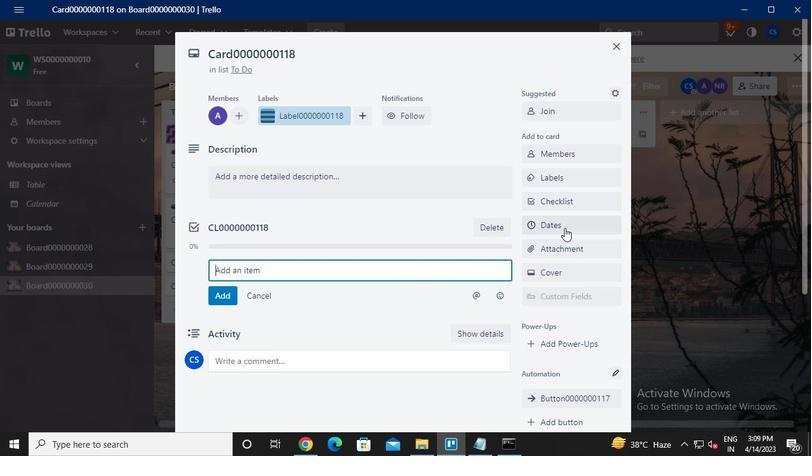 
Action: Mouse moved to (533, 272)
Screenshot: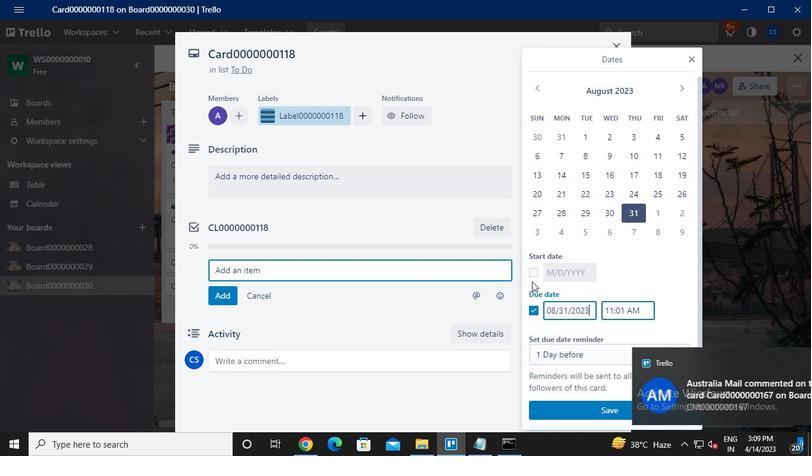 
Action: Mouse pressed left at (533, 272)
Screenshot: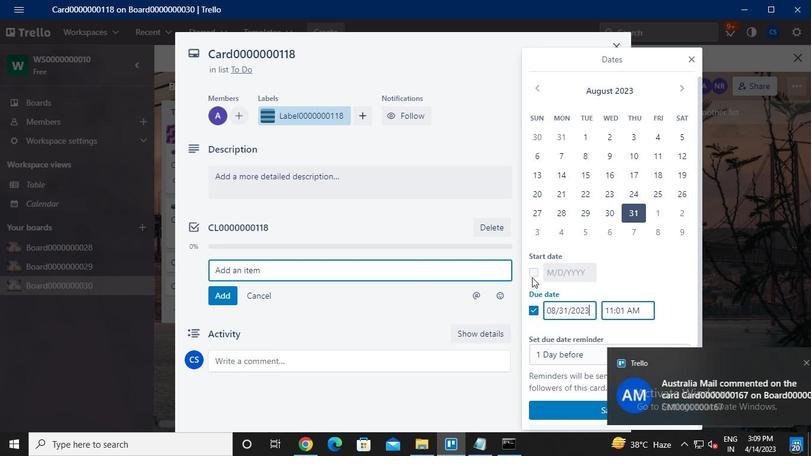 
Action: Mouse moved to (684, 85)
Screenshot: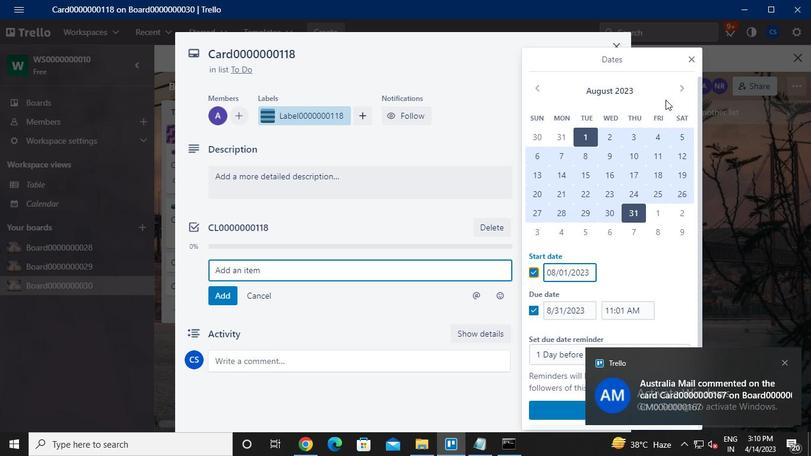 
Action: Mouse pressed left at (684, 85)
Screenshot: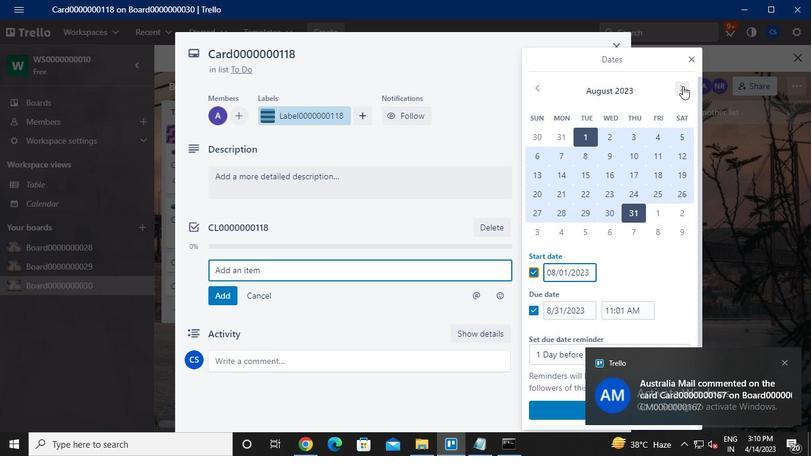 
Action: Mouse moved to (653, 135)
Screenshot: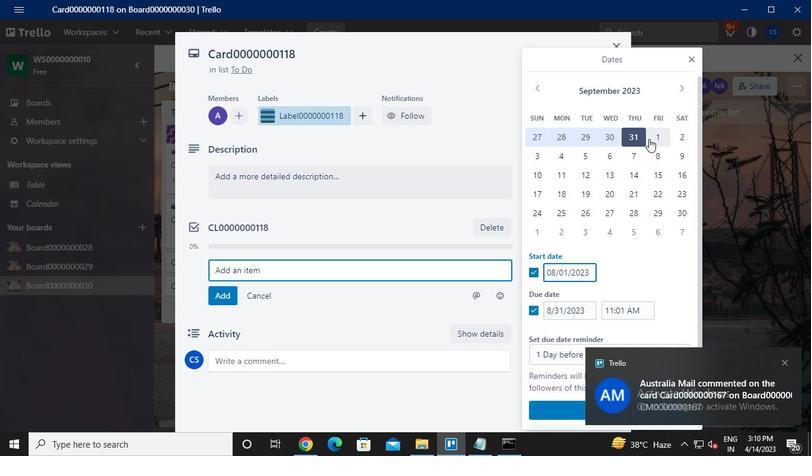 
Action: Mouse pressed left at (653, 135)
Screenshot: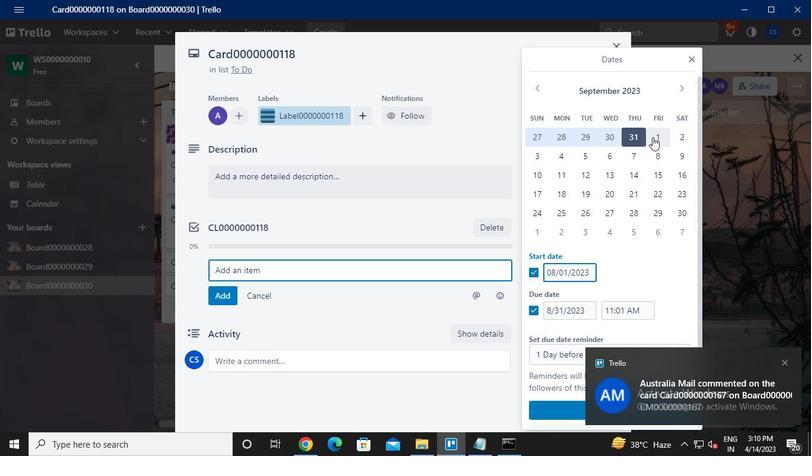 
Action: Mouse moved to (684, 210)
Screenshot: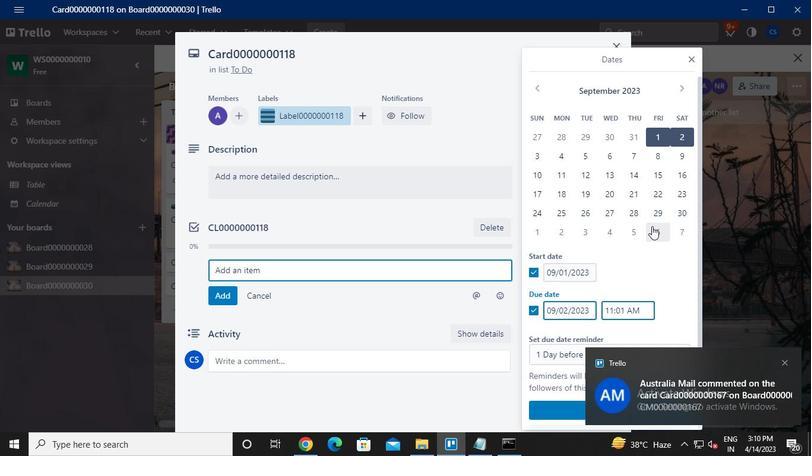 
Action: Mouse pressed left at (684, 210)
Screenshot: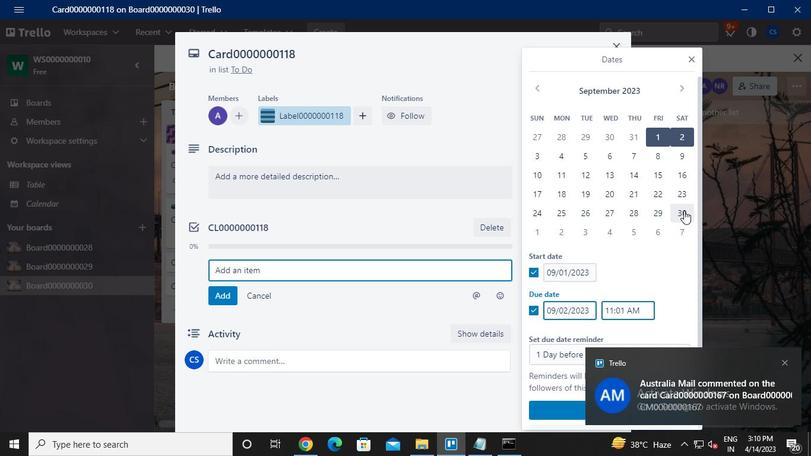
Action: Mouse moved to (551, 413)
Screenshot: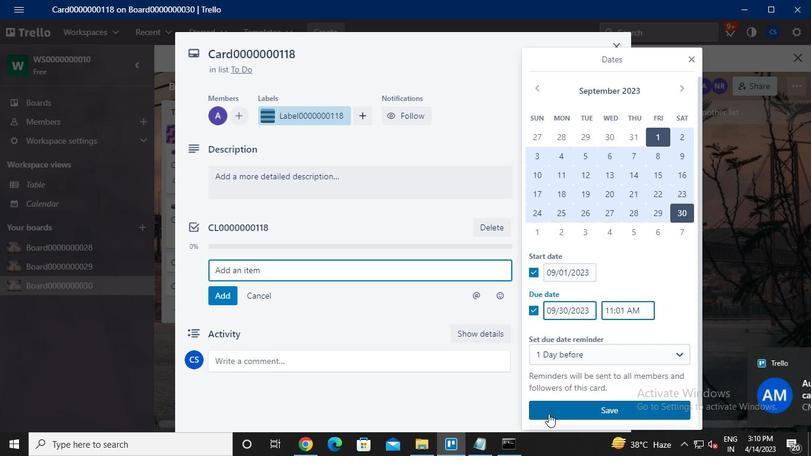 
Action: Mouse pressed left at (551, 413)
Screenshot: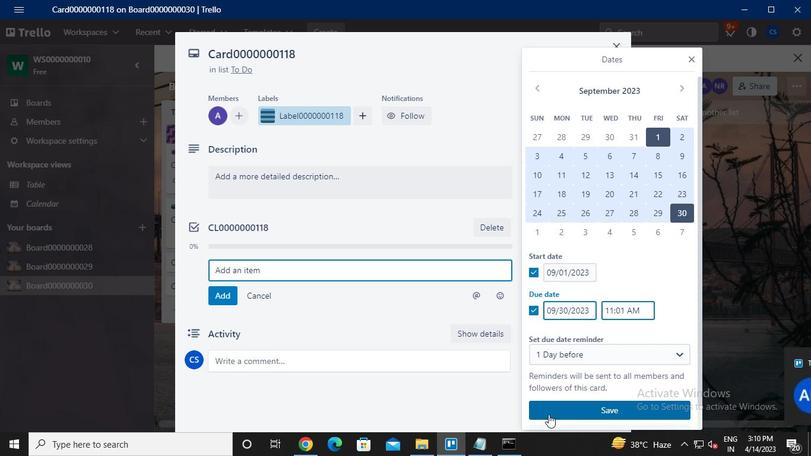 
Action: Mouse moved to (511, 446)
Screenshot: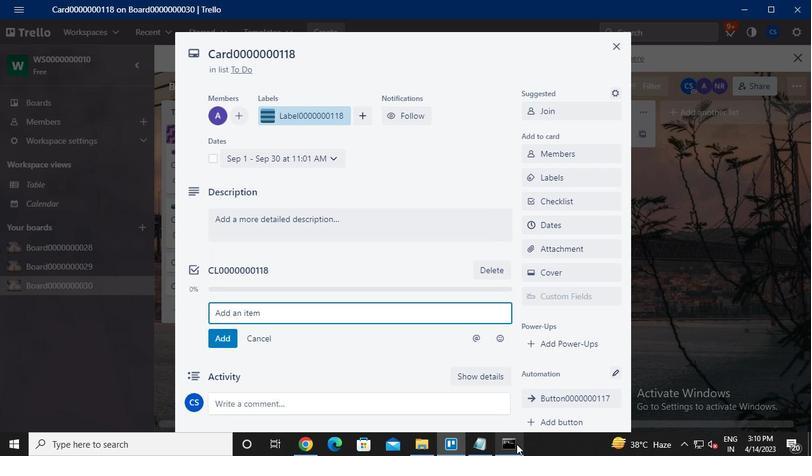 
Action: Mouse pressed left at (511, 446)
Screenshot: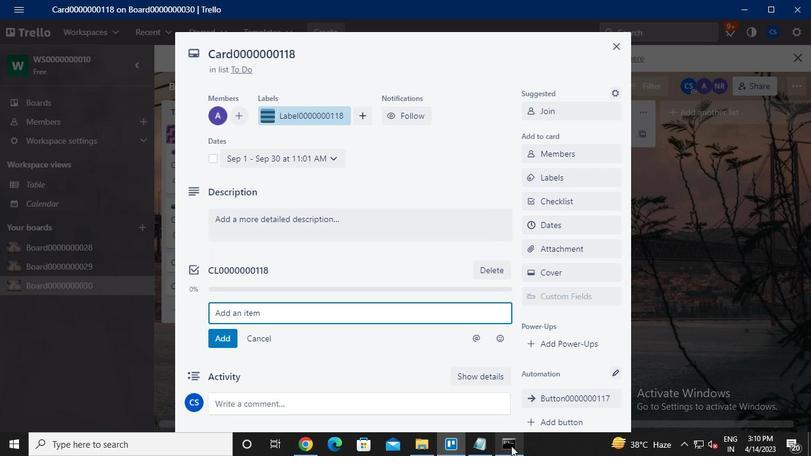 
Action: Mouse moved to (620, 59)
Screenshot: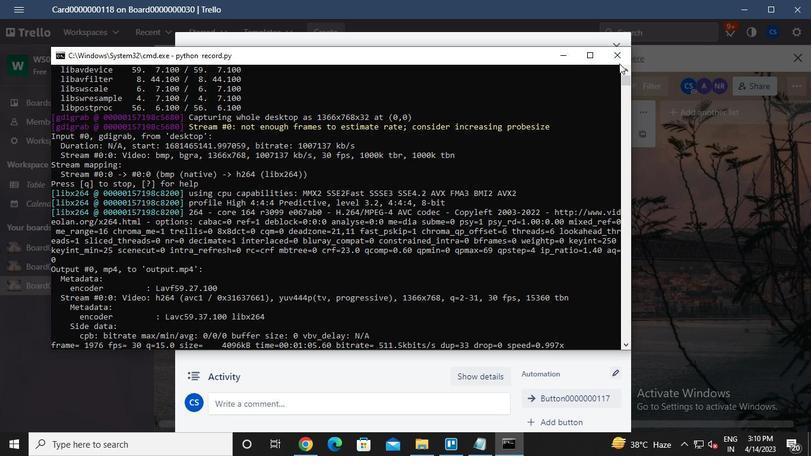
Action: Mouse pressed left at (620, 59)
Screenshot: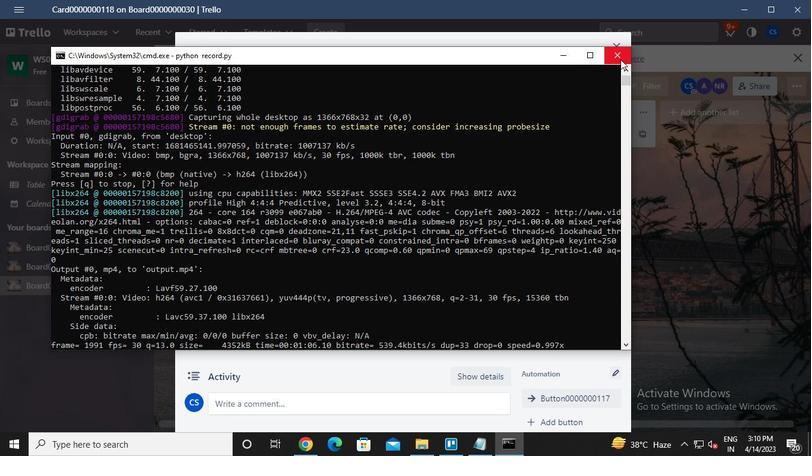 
